 Task: Search one way flight ticket for 2 adults, 2 infants in seat and 1 infant on lap in first from Klawock: Klawock Airport (also Seeklawock Seaplane Base) to Rock Springs: Southwest Wyoming Regional Airport (rock Springs Sweetwater County Airport) on 8-5-2023. Choice of flights is American. Number of bags: 5 checked bags. Price is upto 95000. Outbound departure time preference is 5:30.
Action: Mouse moved to (332, 287)
Screenshot: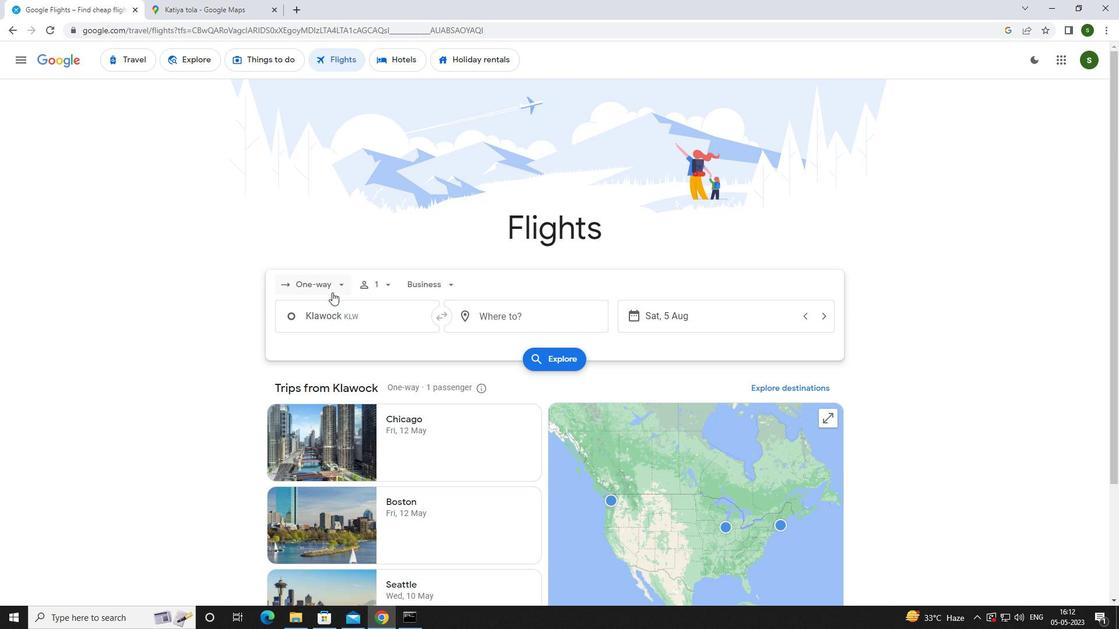 
Action: Mouse pressed left at (332, 287)
Screenshot: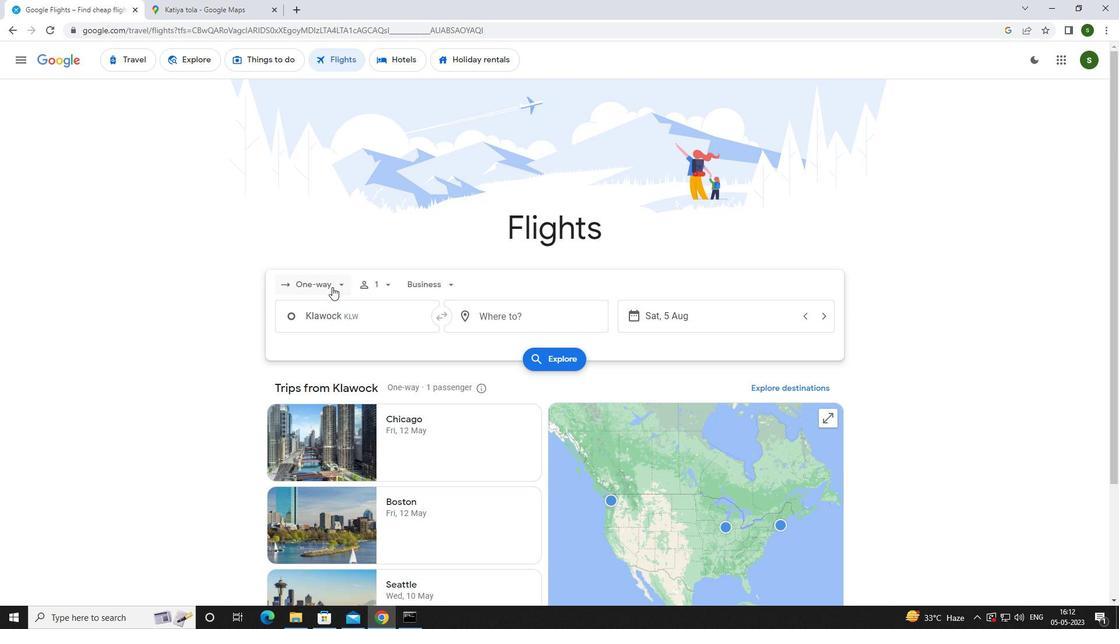 
Action: Mouse moved to (338, 332)
Screenshot: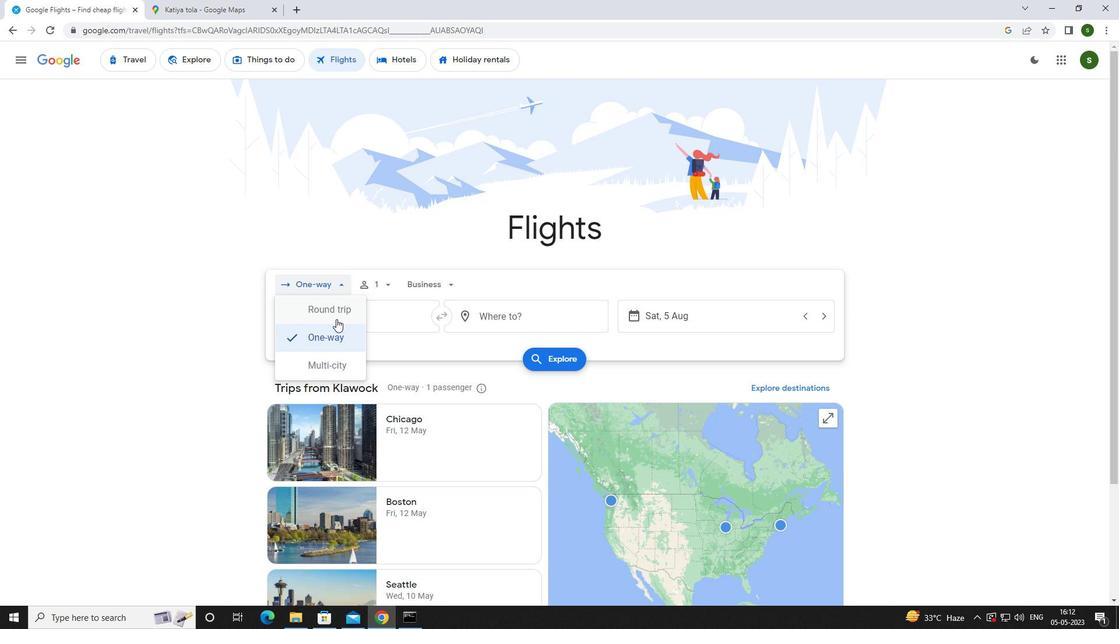 
Action: Mouse pressed left at (338, 332)
Screenshot: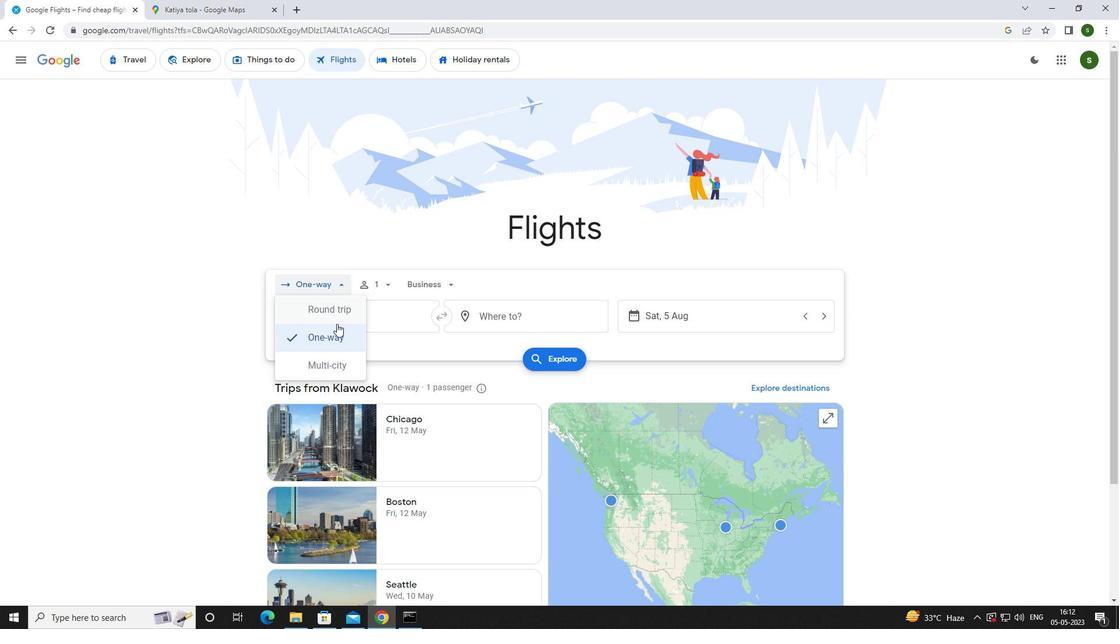 
Action: Mouse moved to (382, 289)
Screenshot: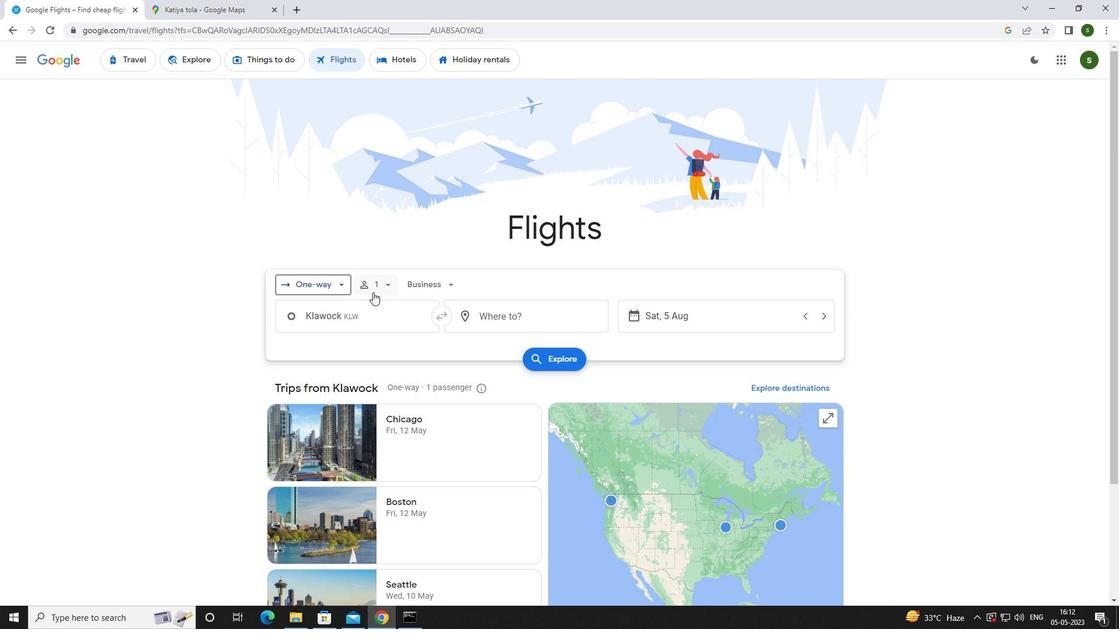 
Action: Mouse pressed left at (382, 289)
Screenshot: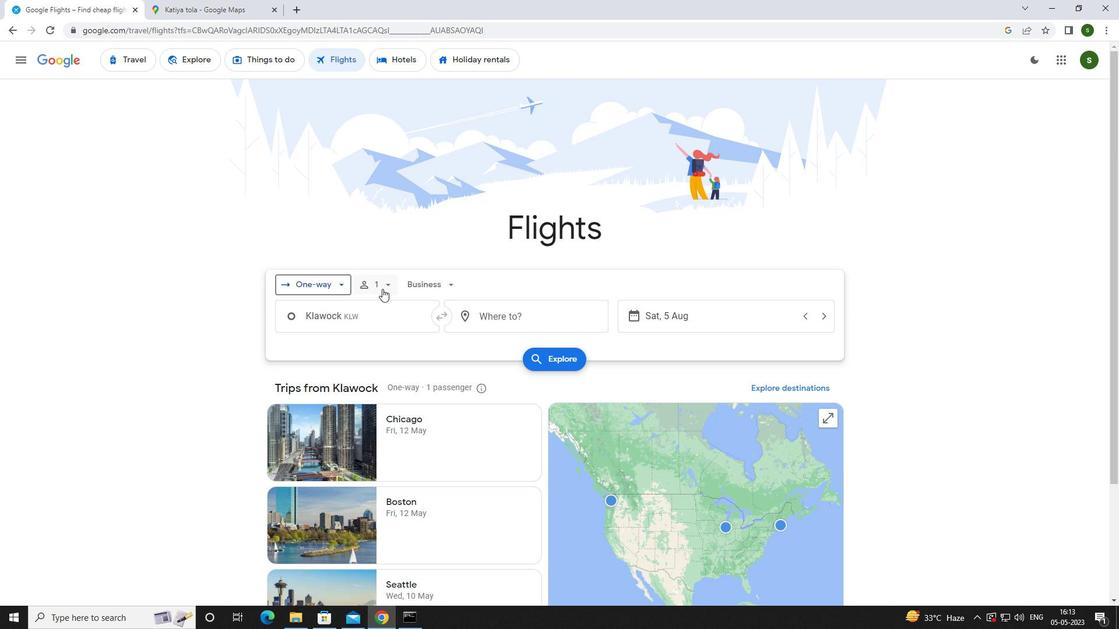 
Action: Mouse moved to (476, 316)
Screenshot: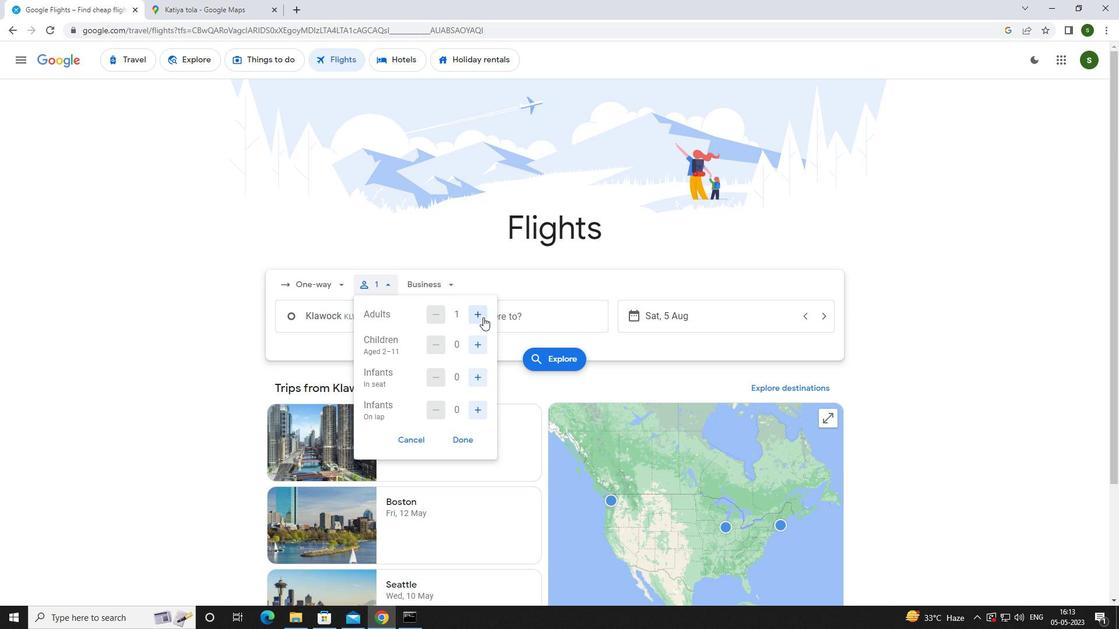 
Action: Mouse pressed left at (476, 316)
Screenshot: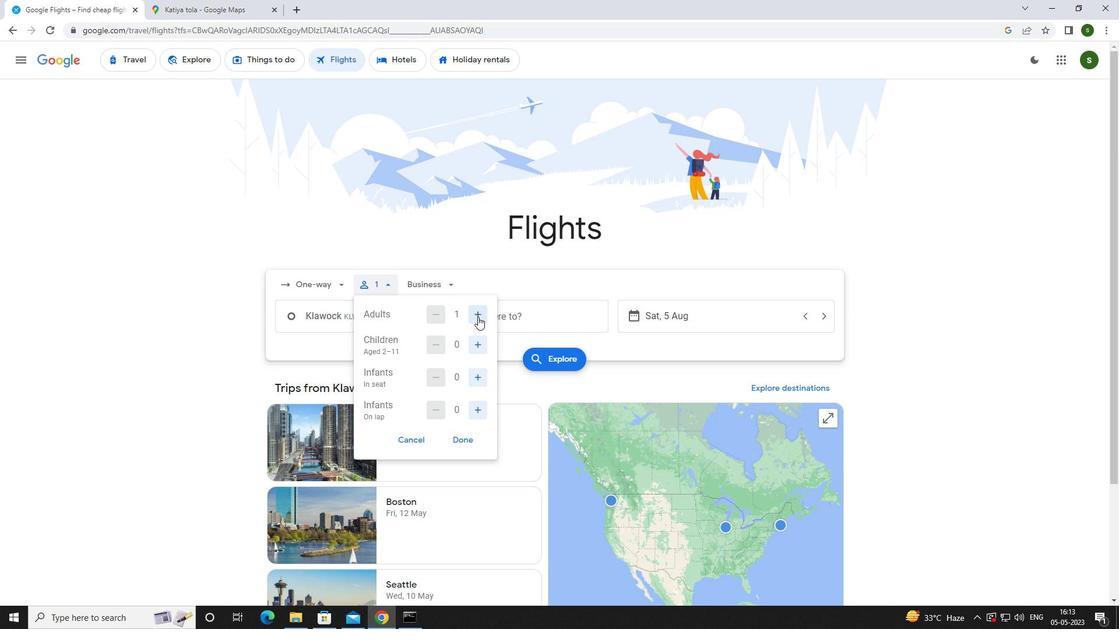 
Action: Mouse moved to (479, 380)
Screenshot: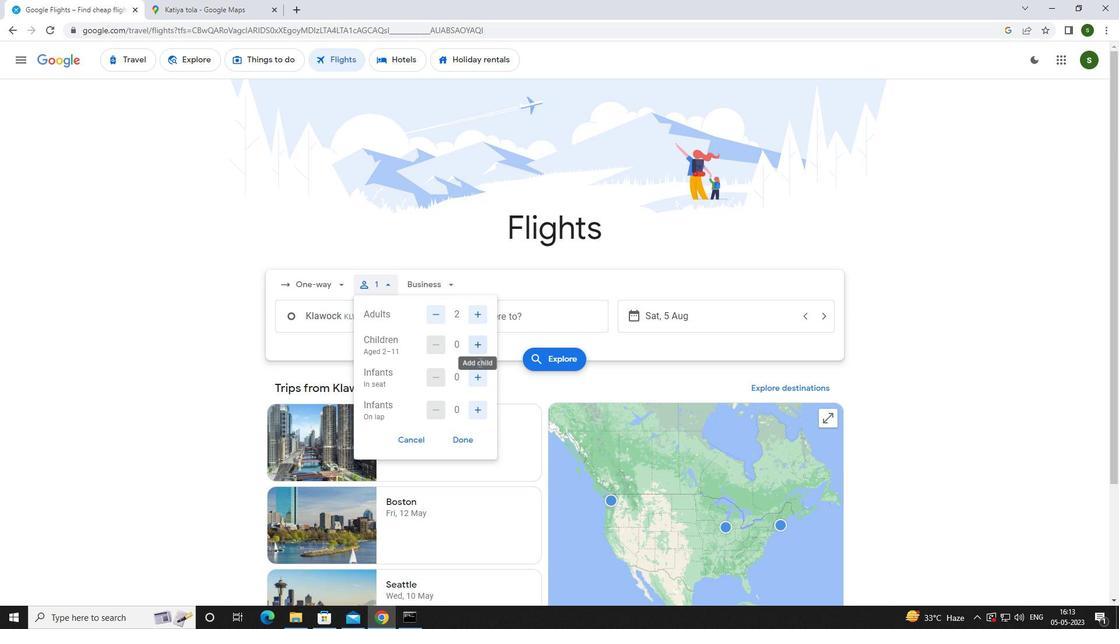 
Action: Mouse pressed left at (479, 380)
Screenshot: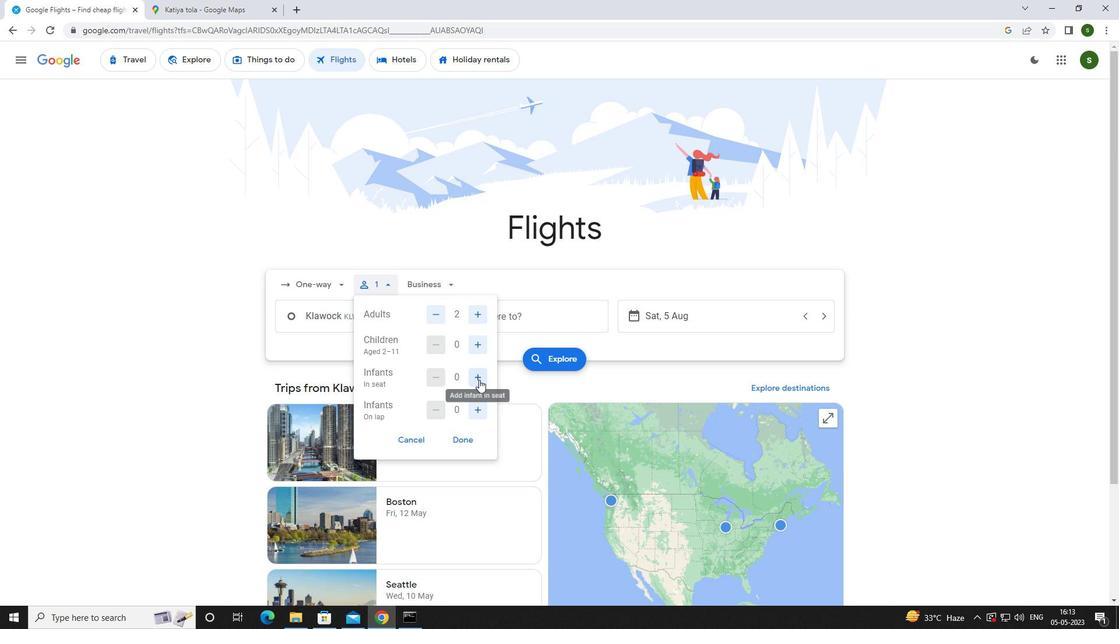 
Action: Mouse pressed left at (479, 380)
Screenshot: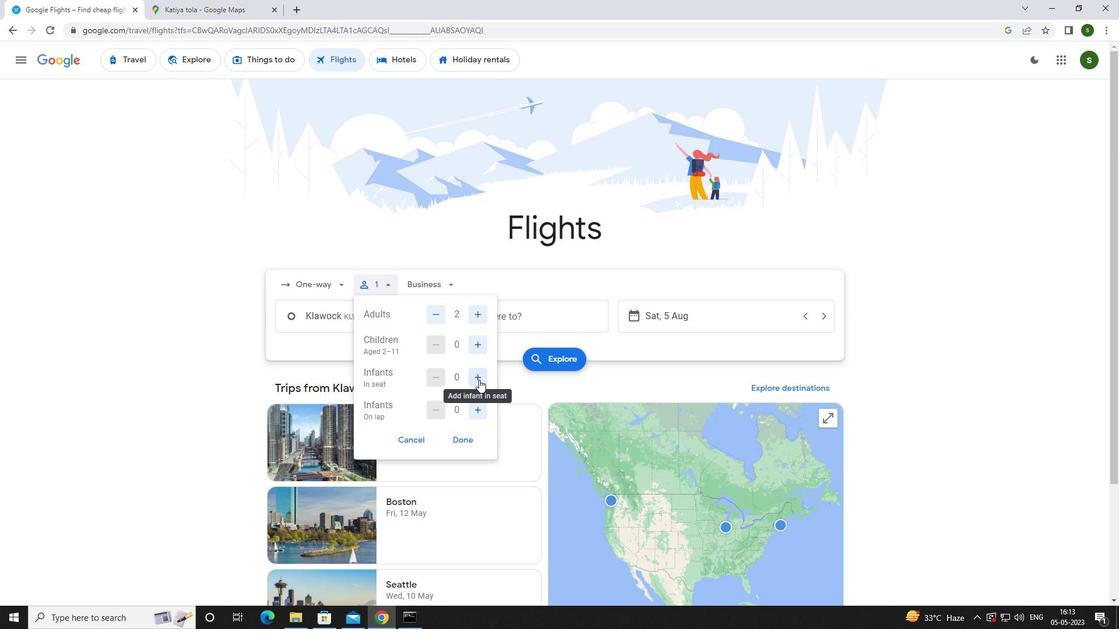 
Action: Mouse moved to (476, 408)
Screenshot: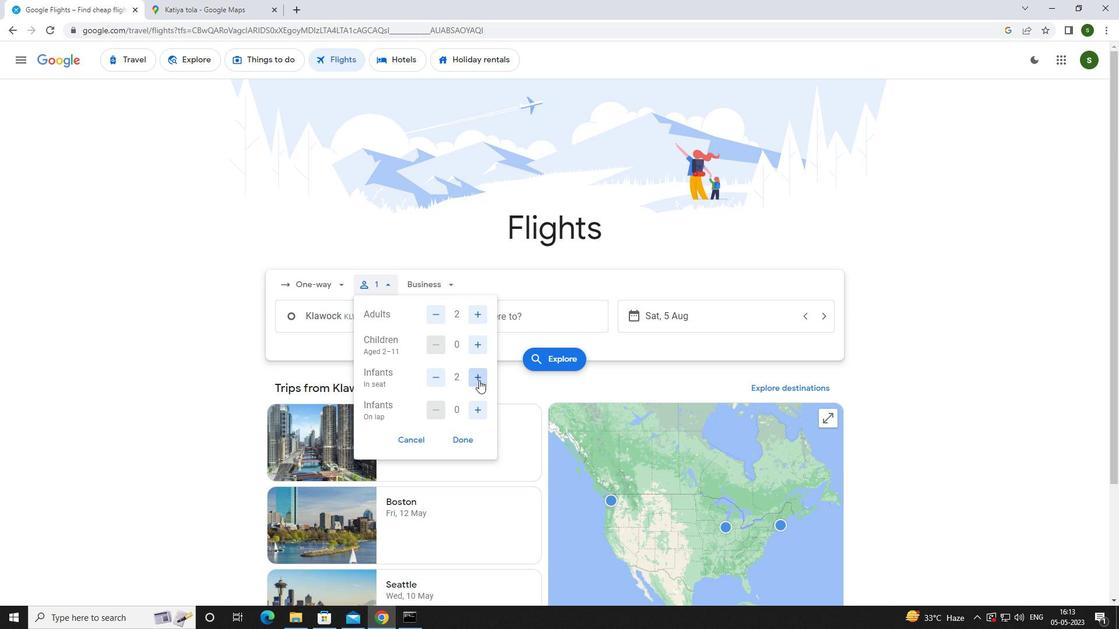 
Action: Mouse pressed left at (476, 408)
Screenshot: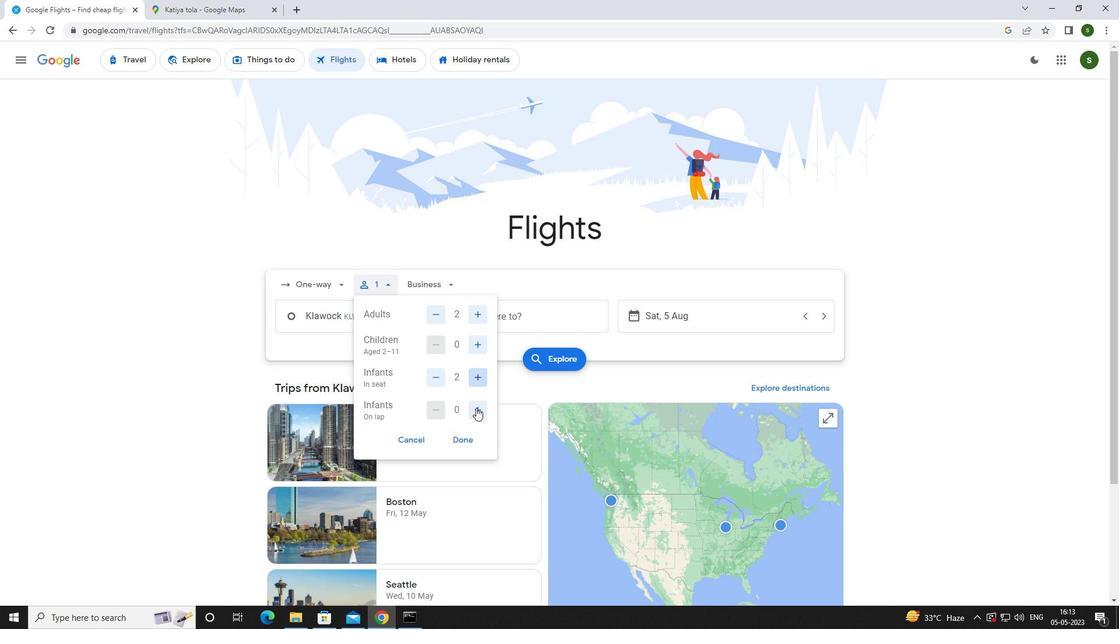 
Action: Mouse moved to (436, 279)
Screenshot: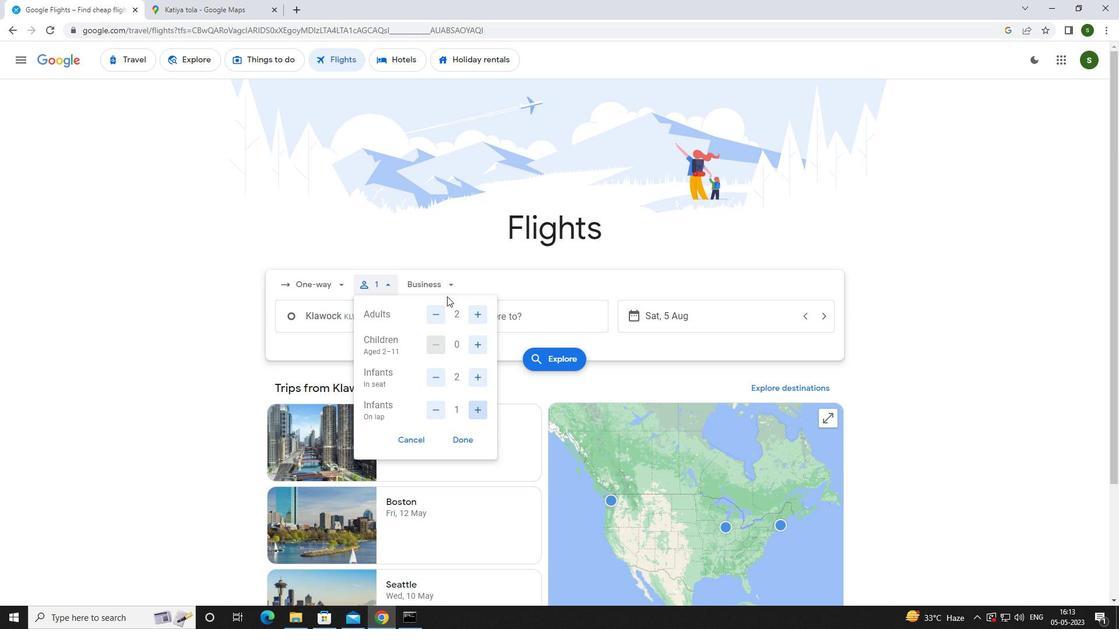 
Action: Mouse pressed left at (436, 279)
Screenshot: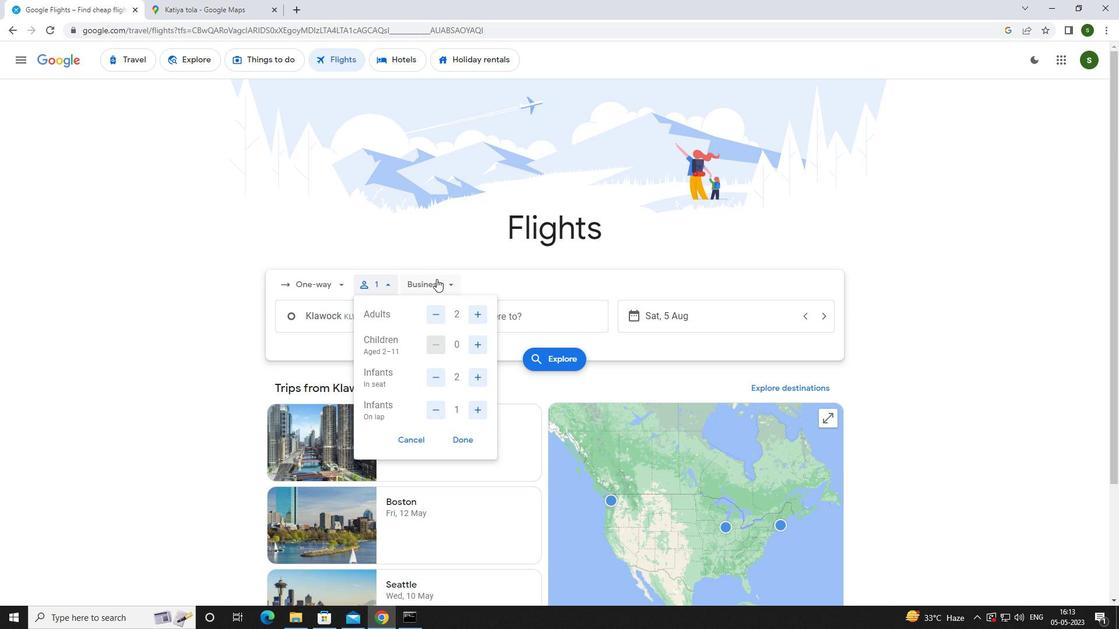 
Action: Mouse moved to (451, 393)
Screenshot: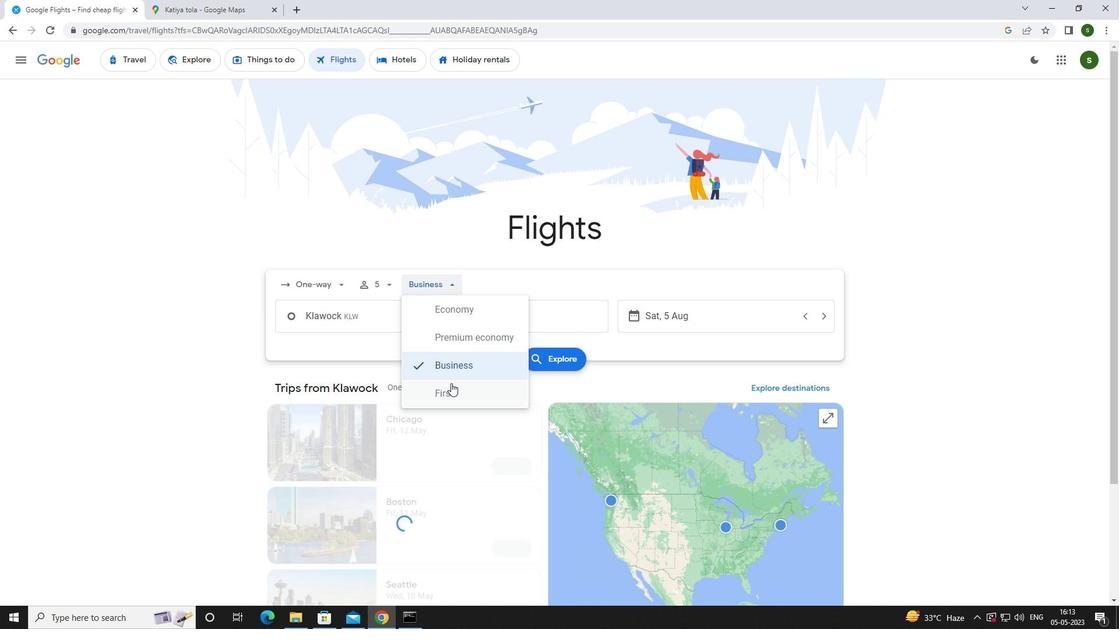 
Action: Mouse pressed left at (451, 393)
Screenshot: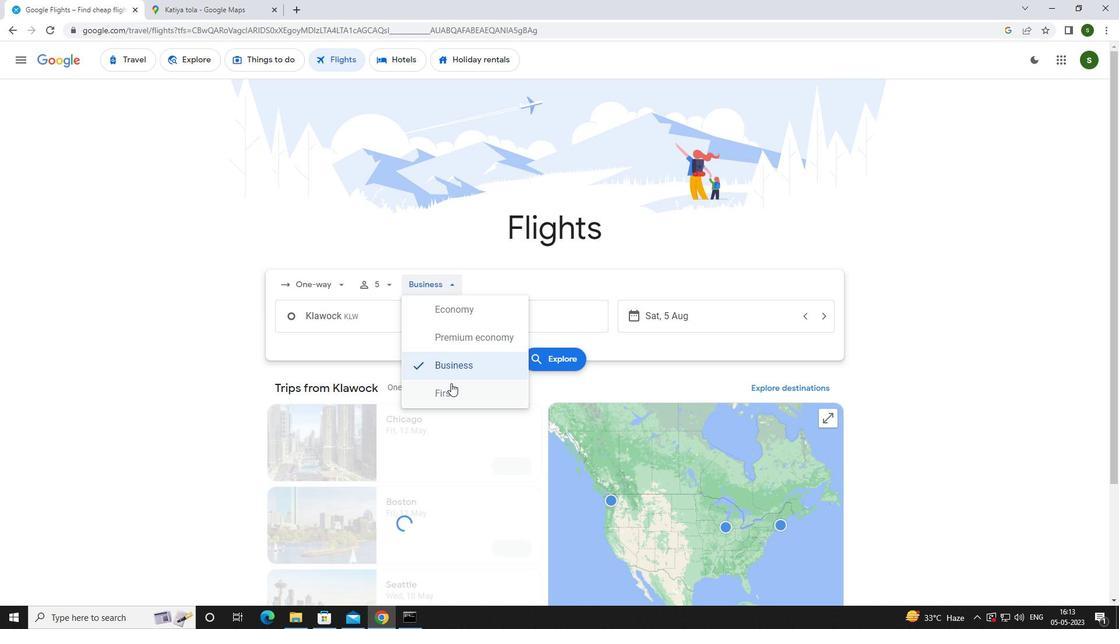 
Action: Mouse moved to (382, 317)
Screenshot: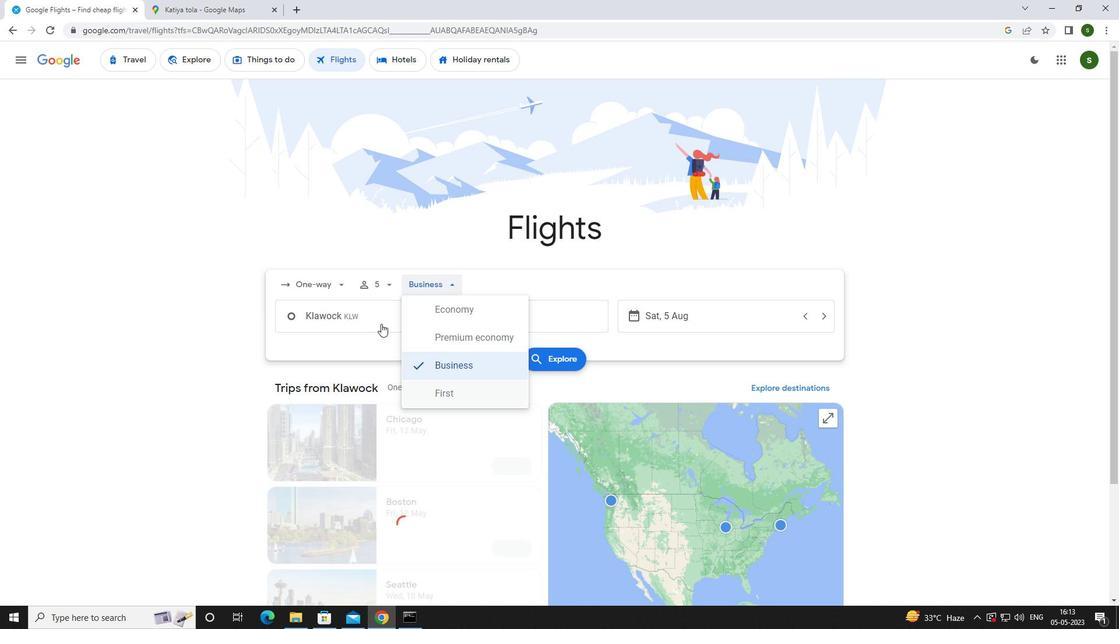 
Action: Mouse pressed left at (382, 317)
Screenshot: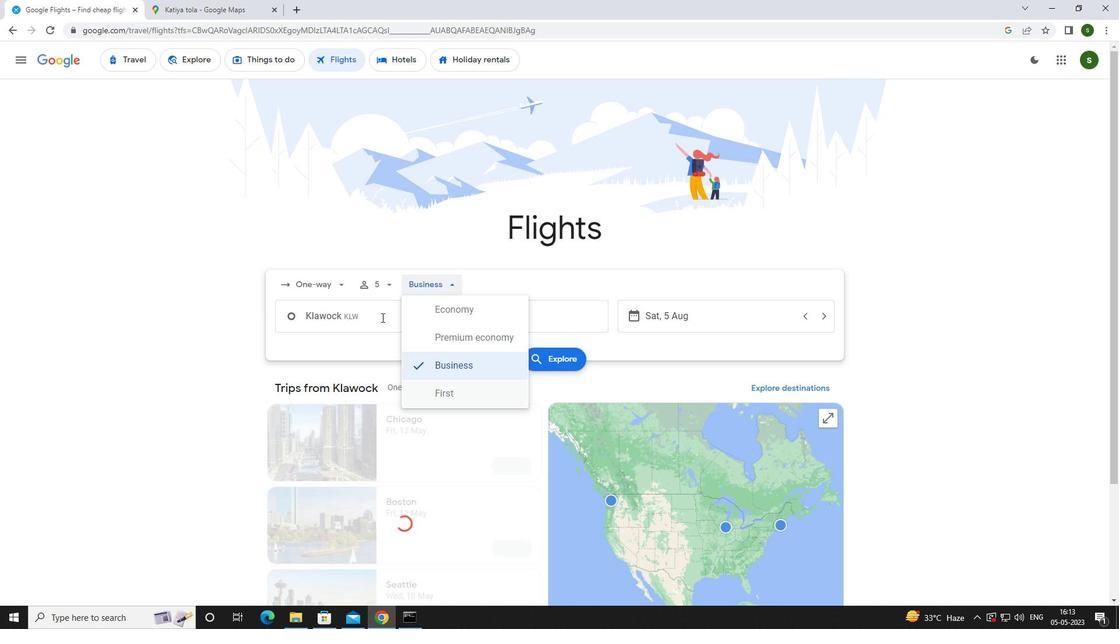 
Action: Key pressed <Key.caps_lock>k<Key.caps_lock>lawo
Screenshot: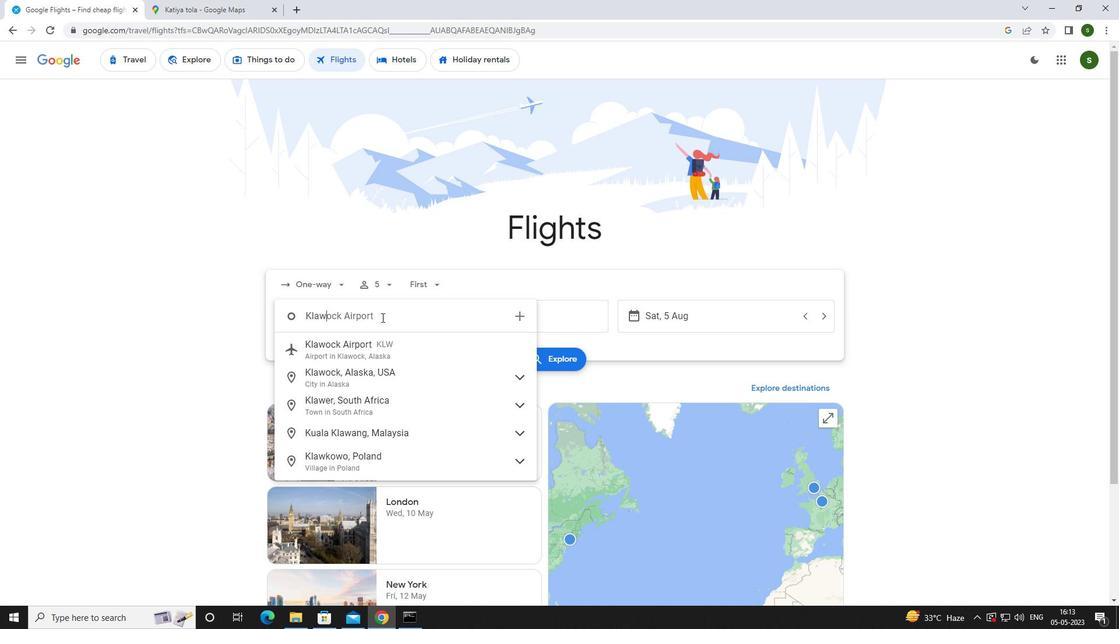 
Action: Mouse moved to (384, 351)
Screenshot: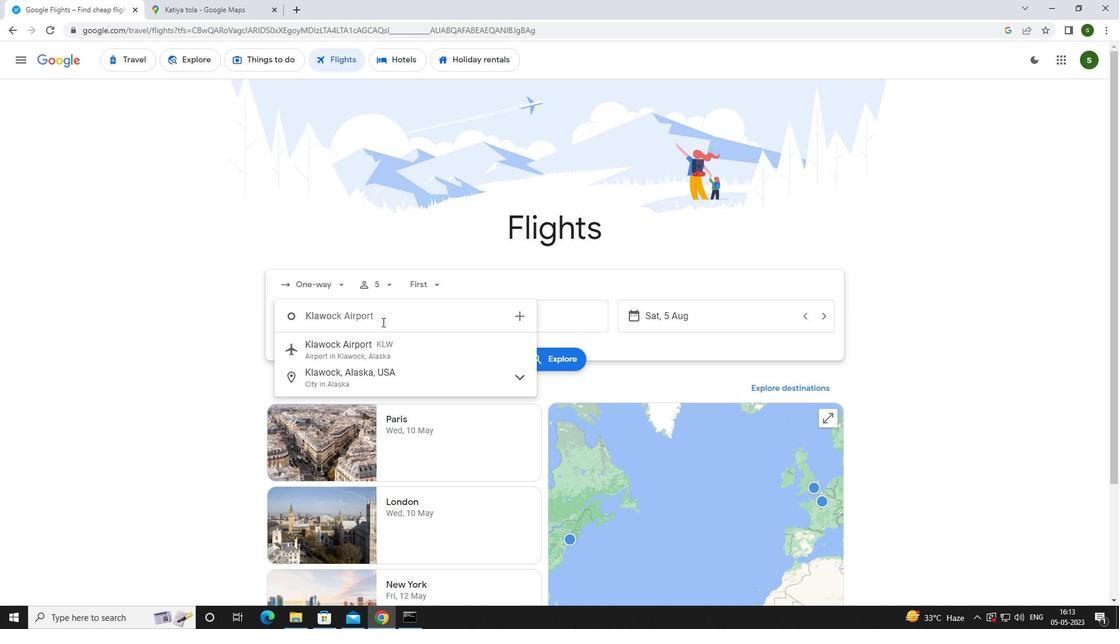 
Action: Mouse pressed left at (384, 351)
Screenshot: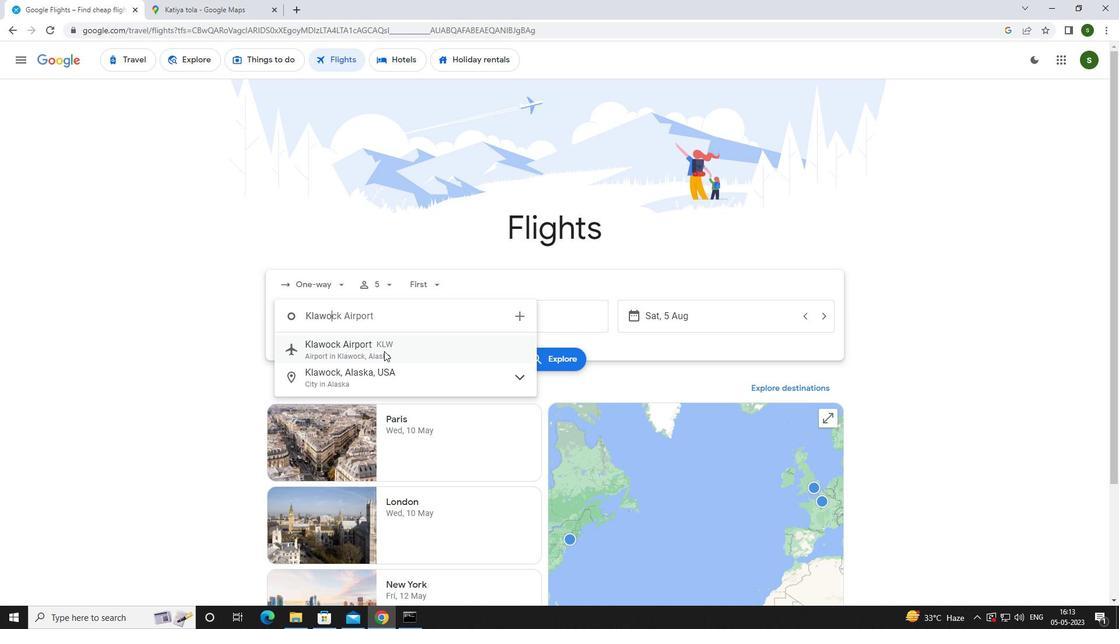 
Action: Mouse moved to (498, 313)
Screenshot: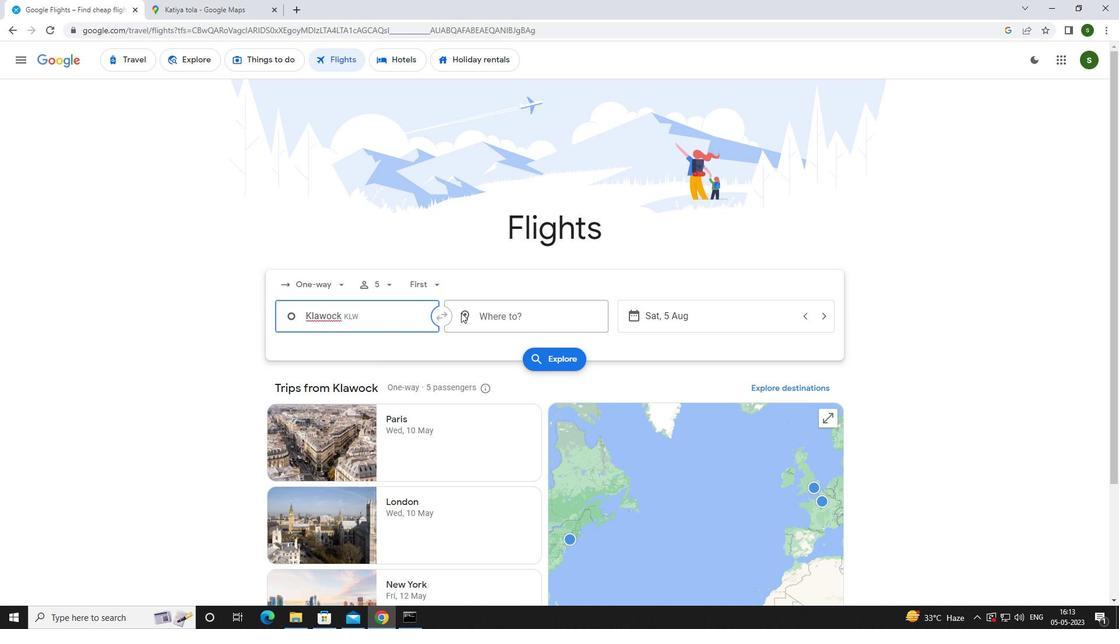 
Action: Mouse pressed left at (498, 313)
Screenshot: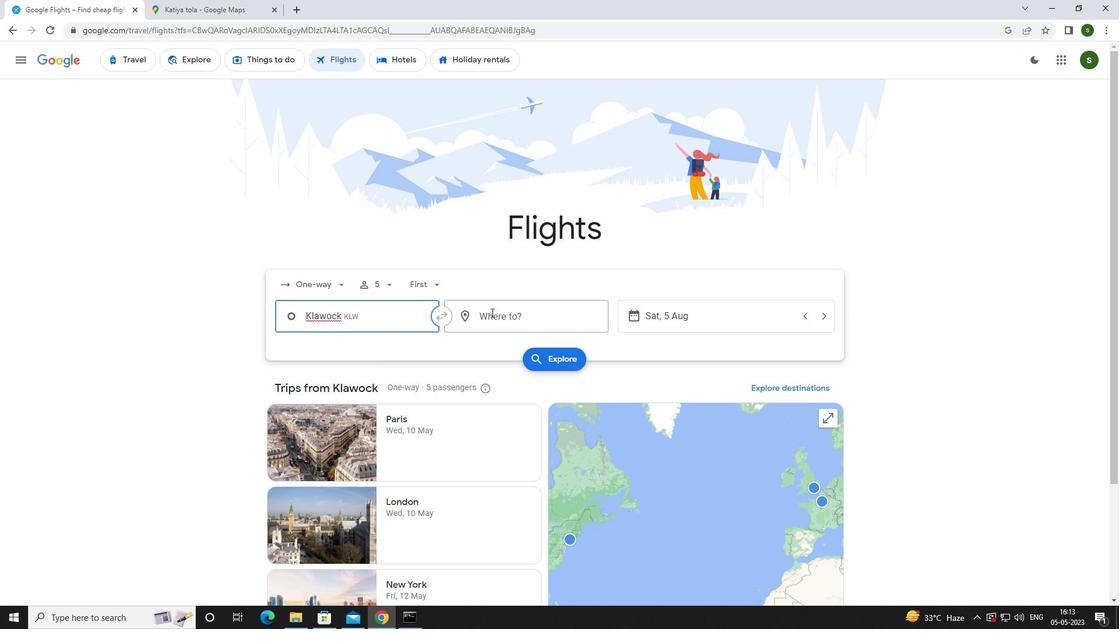 
Action: Mouse moved to (509, 314)
Screenshot: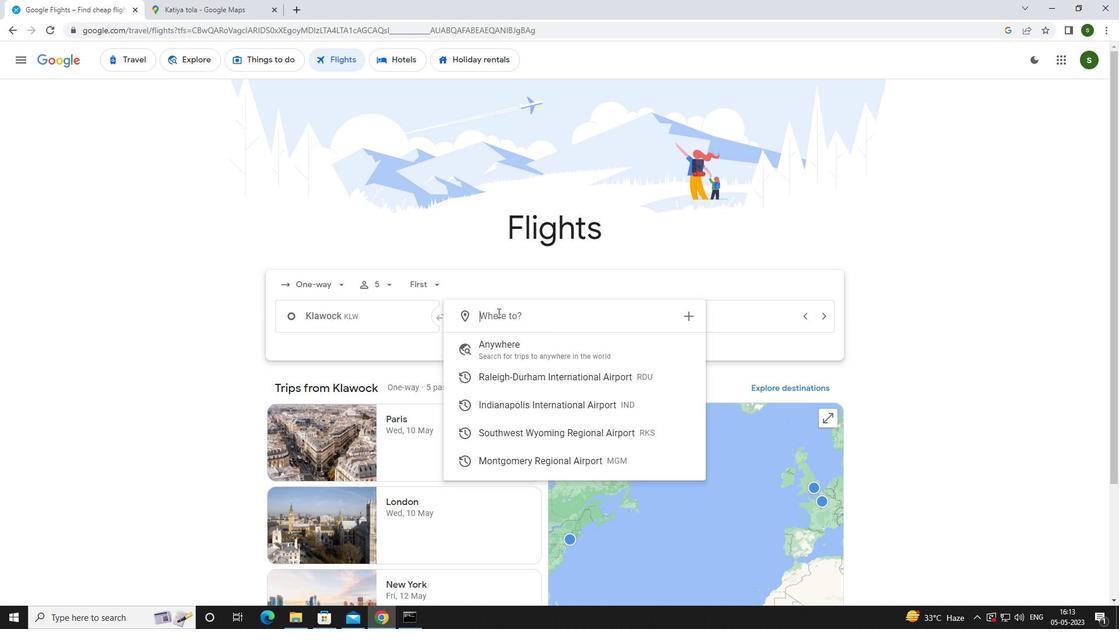 
Action: Key pressed <Key.caps_lock>r<Key.caps_lock>ock<Key.space><Key.caps_lock>s<Key.caps_lock>pring
Screenshot: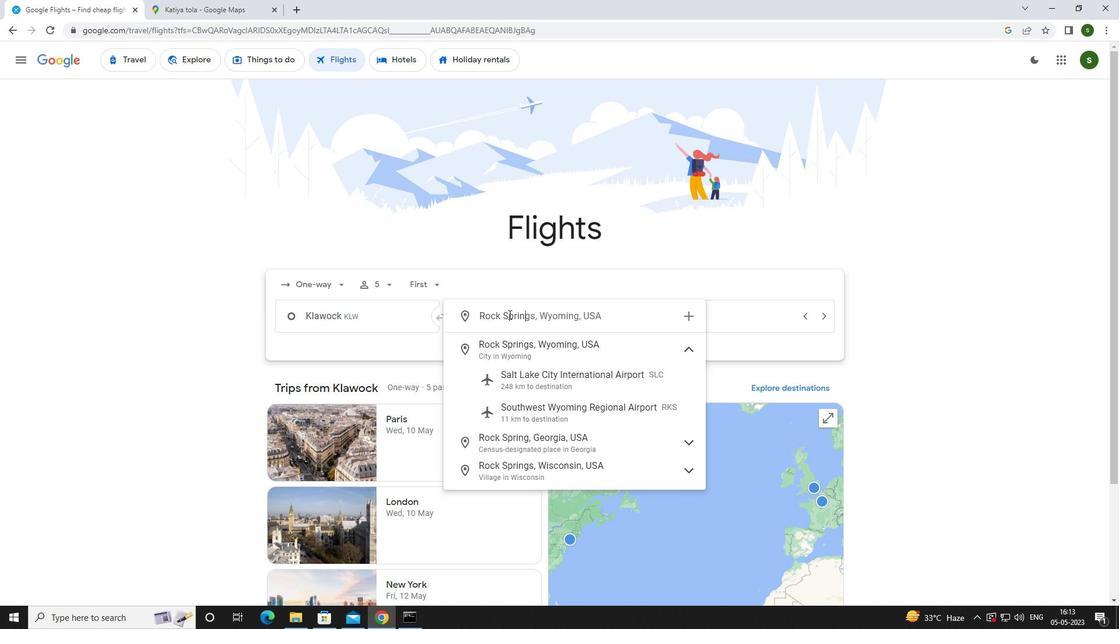 
Action: Mouse moved to (555, 405)
Screenshot: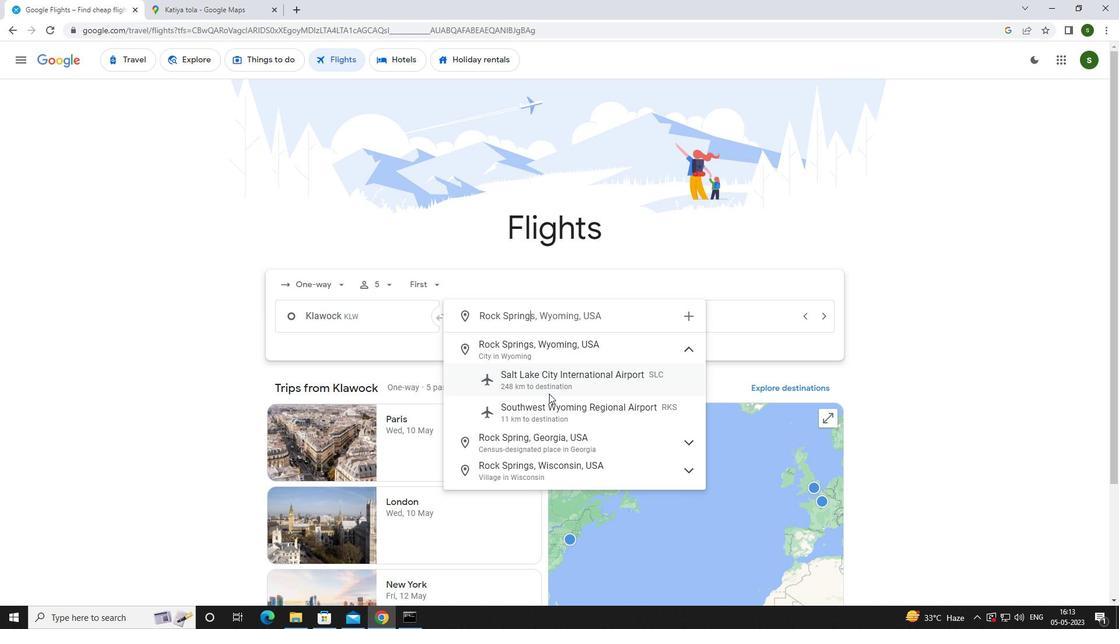 
Action: Mouse pressed left at (555, 405)
Screenshot: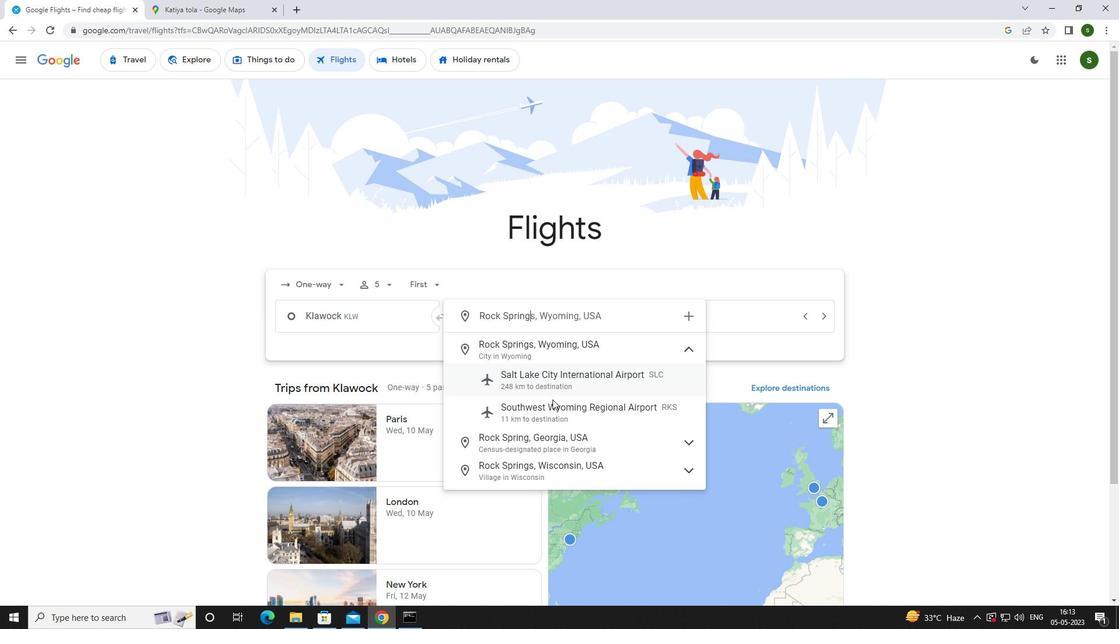 
Action: Mouse moved to (699, 317)
Screenshot: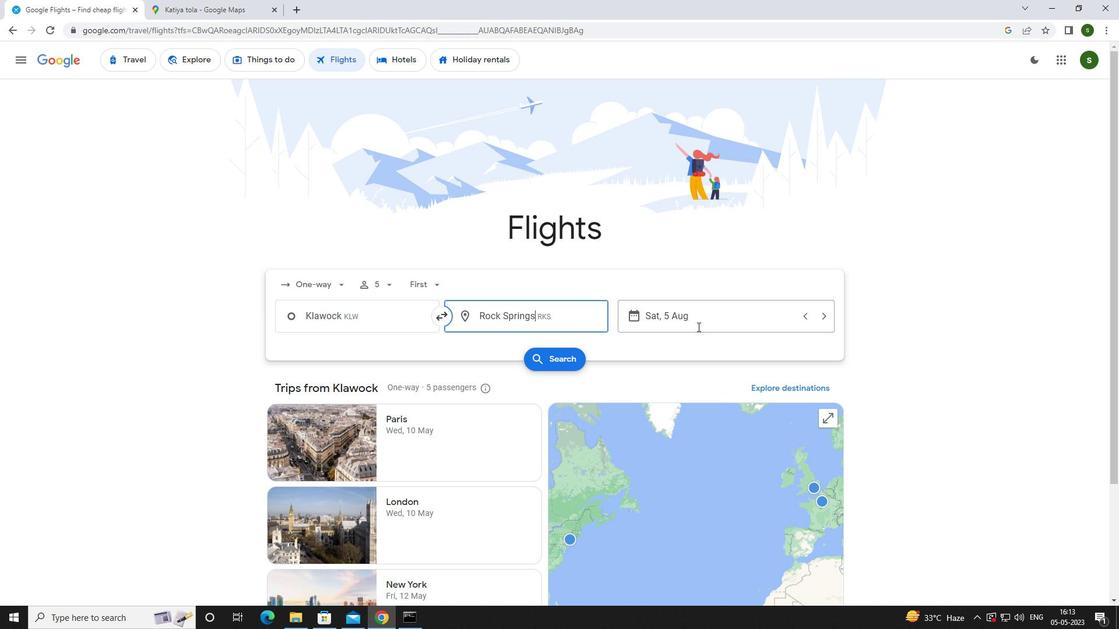 
Action: Mouse pressed left at (699, 317)
Screenshot: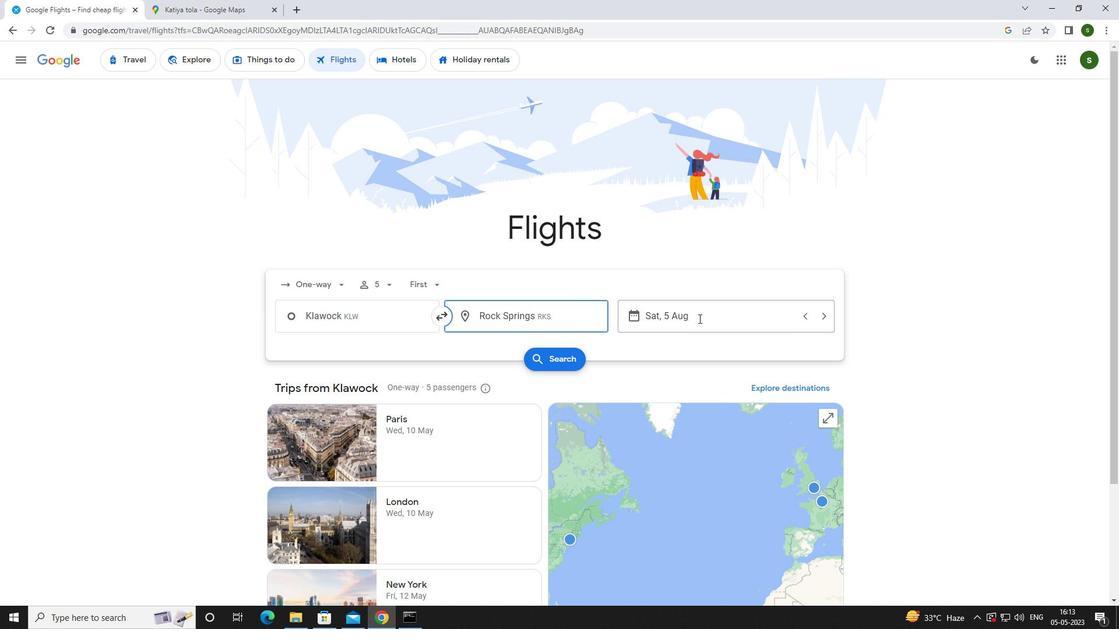 
Action: Mouse moved to (594, 392)
Screenshot: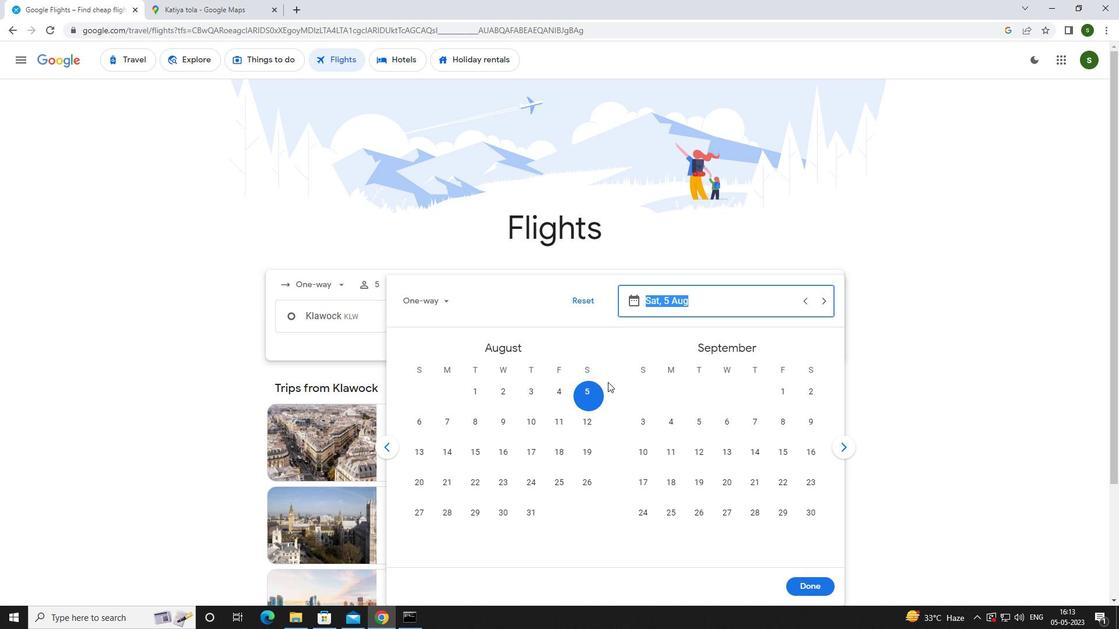 
Action: Mouse pressed left at (594, 392)
Screenshot: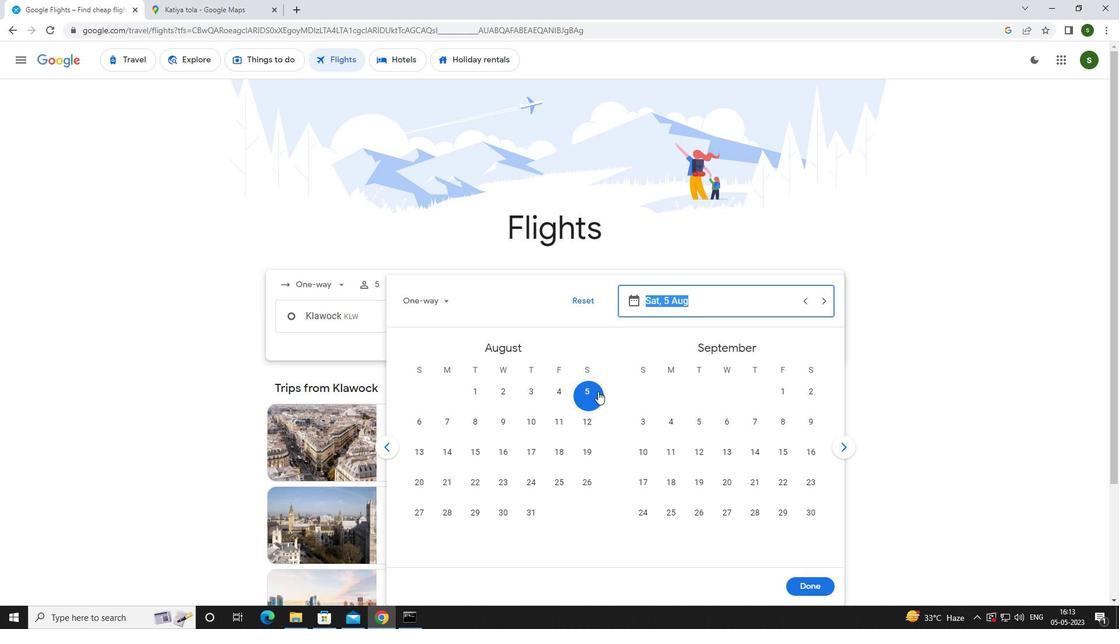 
Action: Mouse moved to (823, 585)
Screenshot: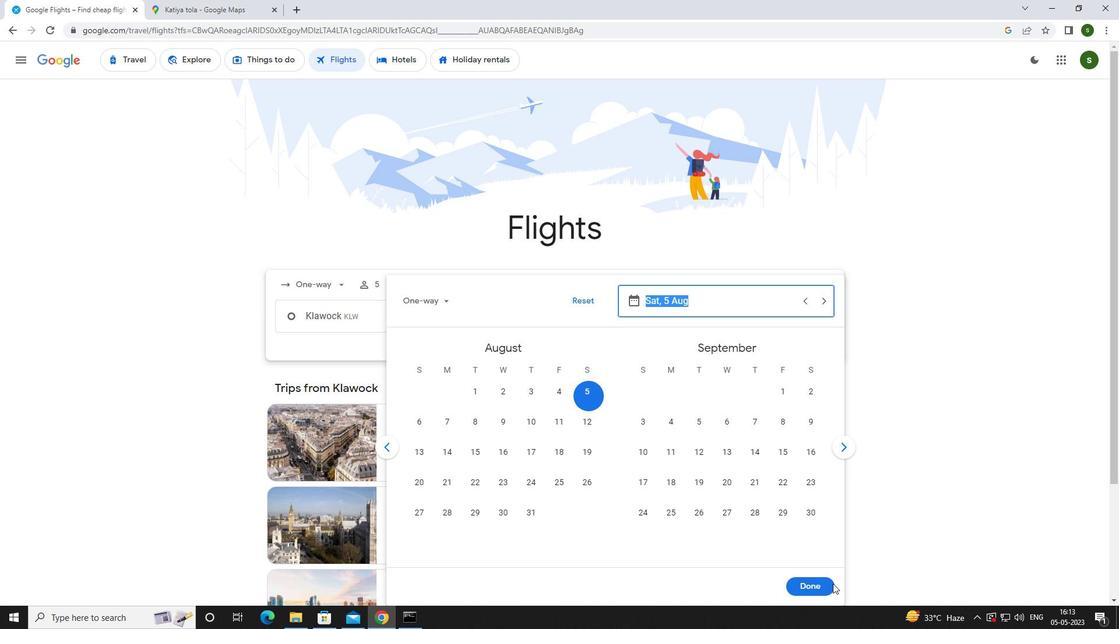 
Action: Mouse pressed left at (823, 585)
Screenshot: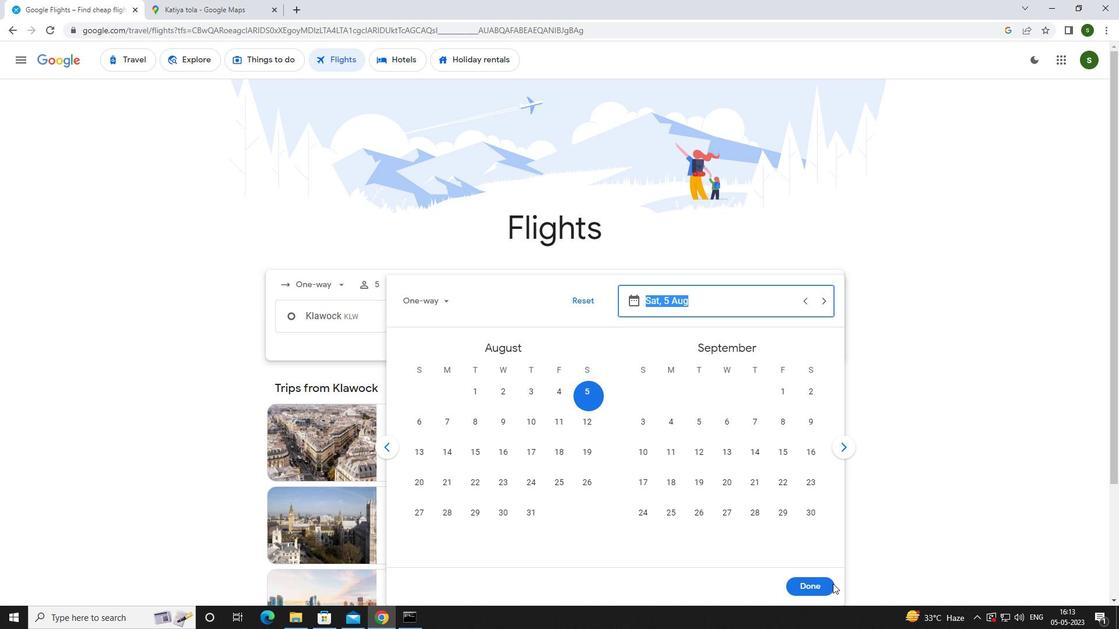 
Action: Mouse moved to (564, 359)
Screenshot: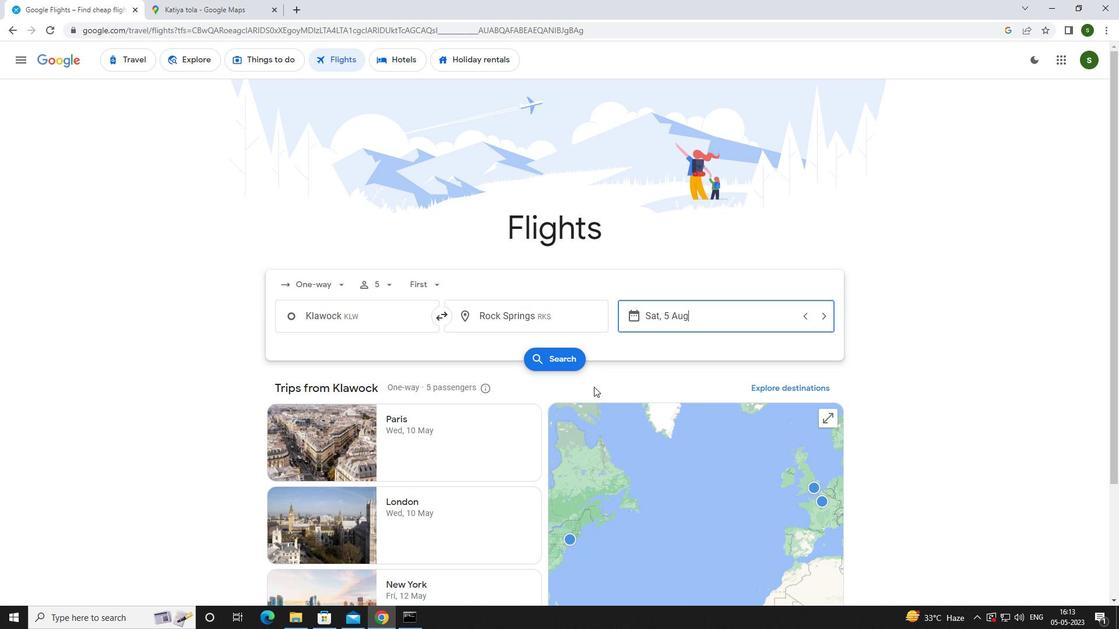 
Action: Mouse pressed left at (564, 359)
Screenshot: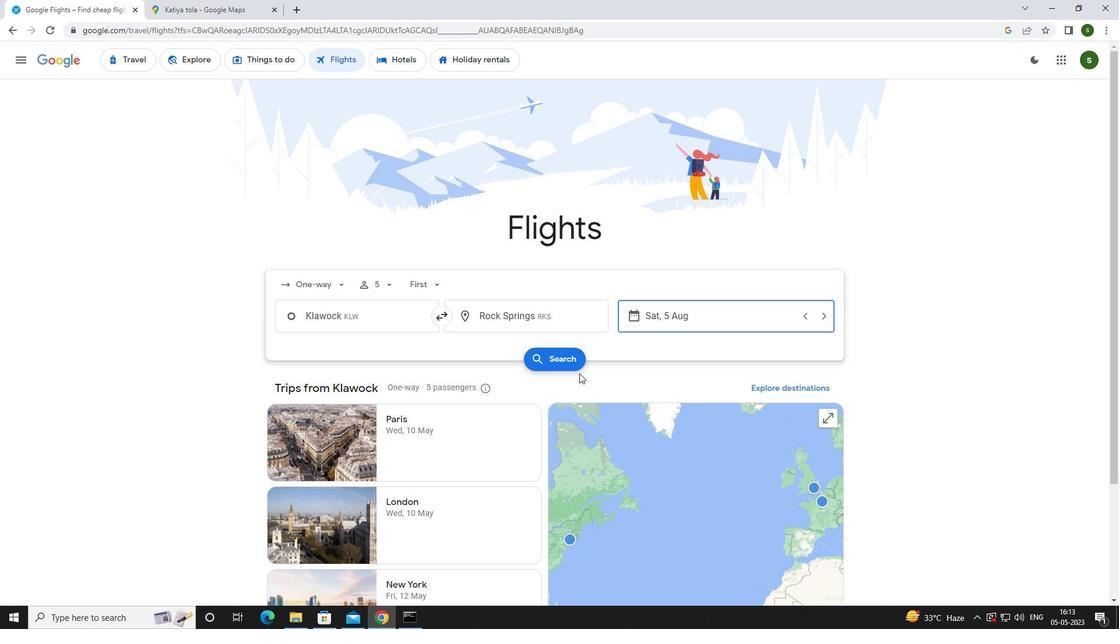
Action: Mouse moved to (286, 160)
Screenshot: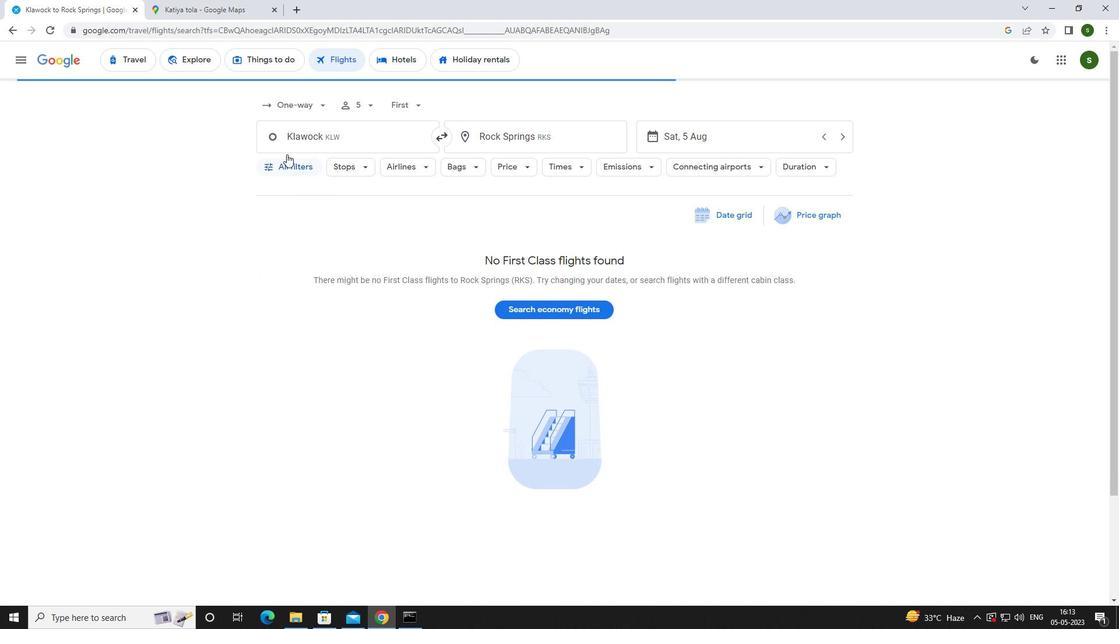 
Action: Mouse pressed left at (286, 160)
Screenshot: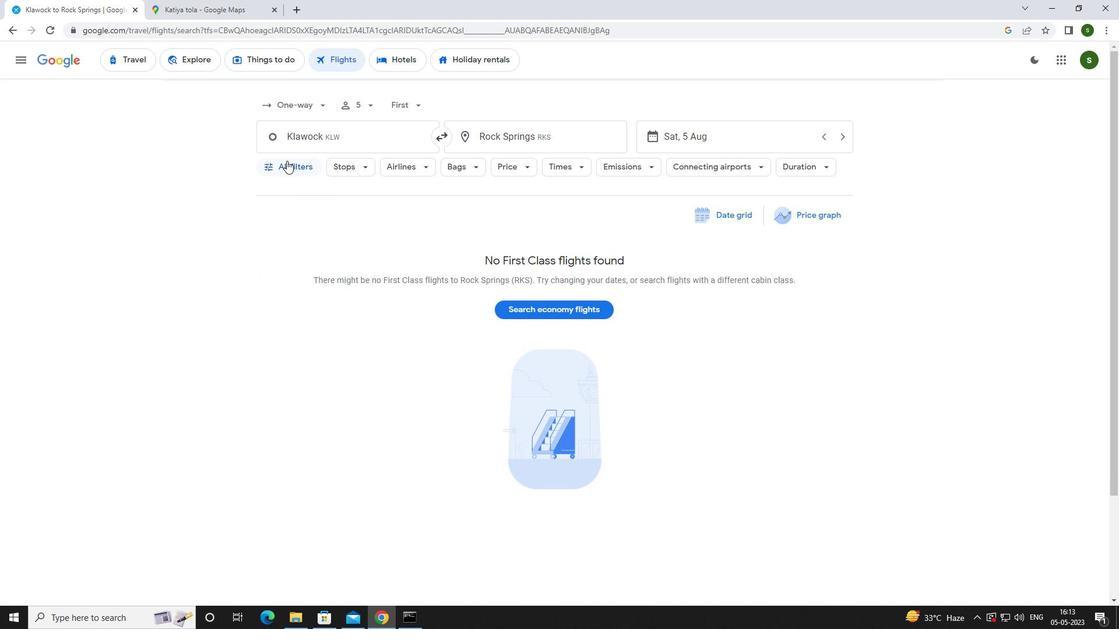 
Action: Mouse moved to (434, 416)
Screenshot: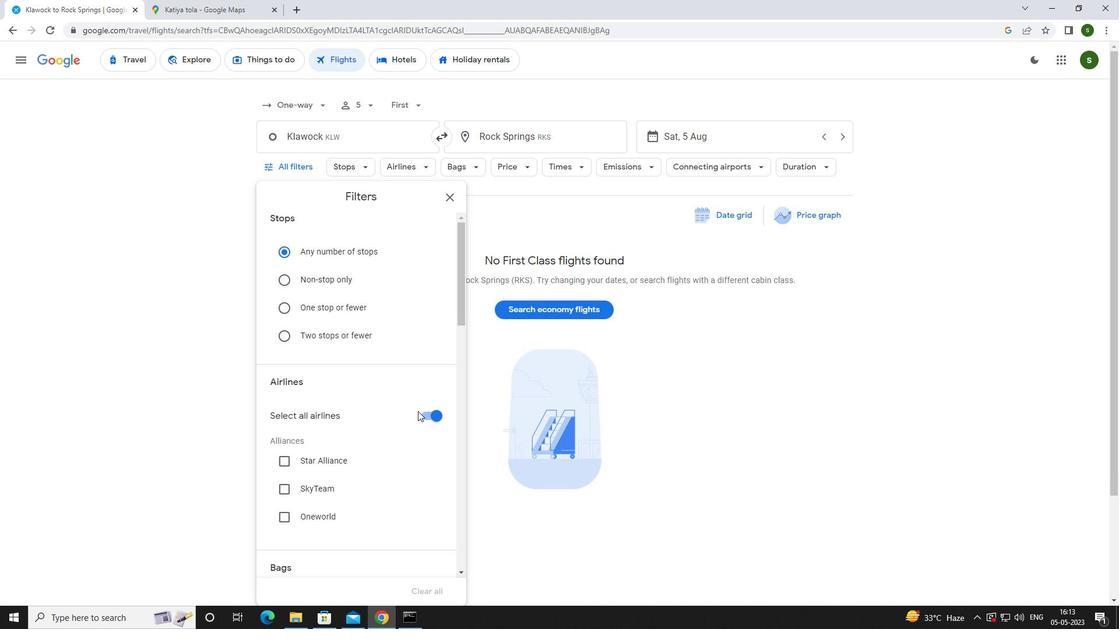 
Action: Mouse pressed left at (434, 416)
Screenshot: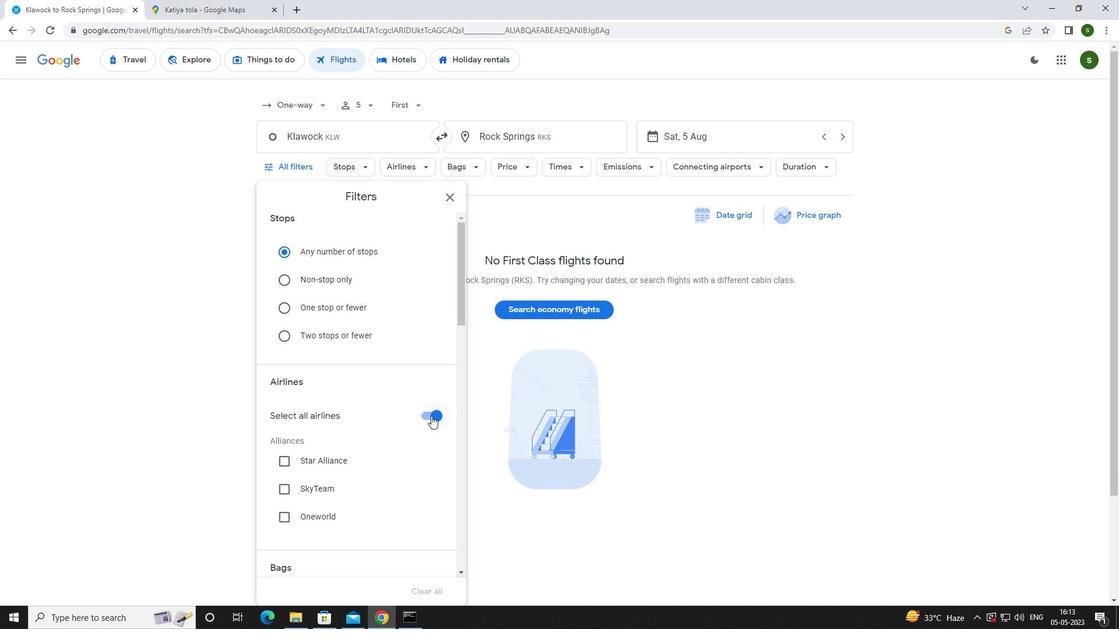 
Action: Mouse moved to (390, 391)
Screenshot: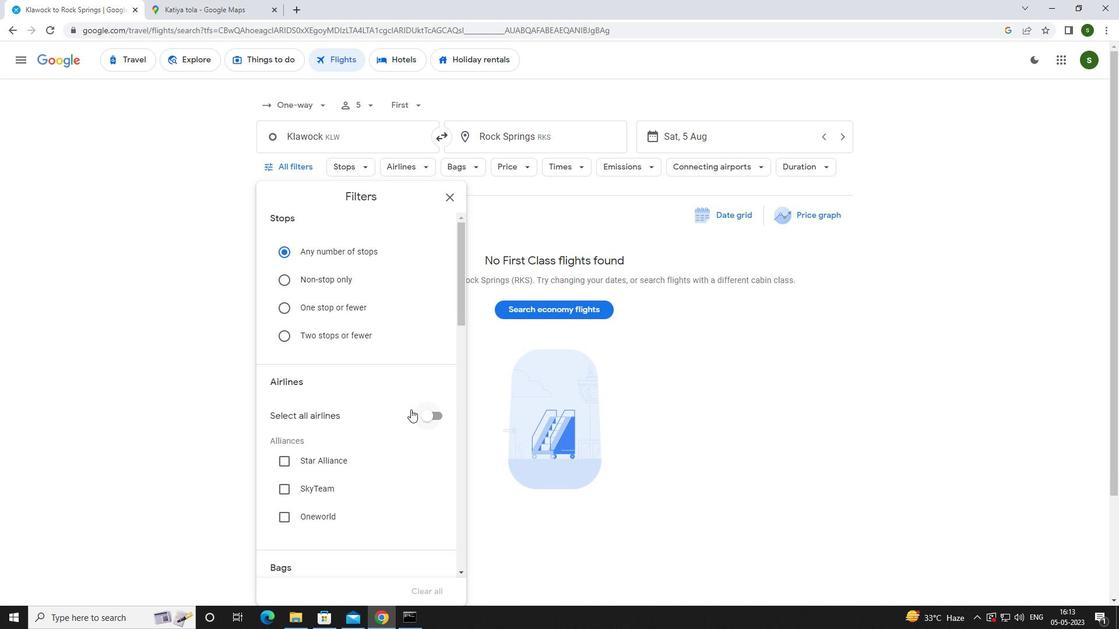 
Action: Mouse scrolled (390, 391) with delta (0, 0)
Screenshot: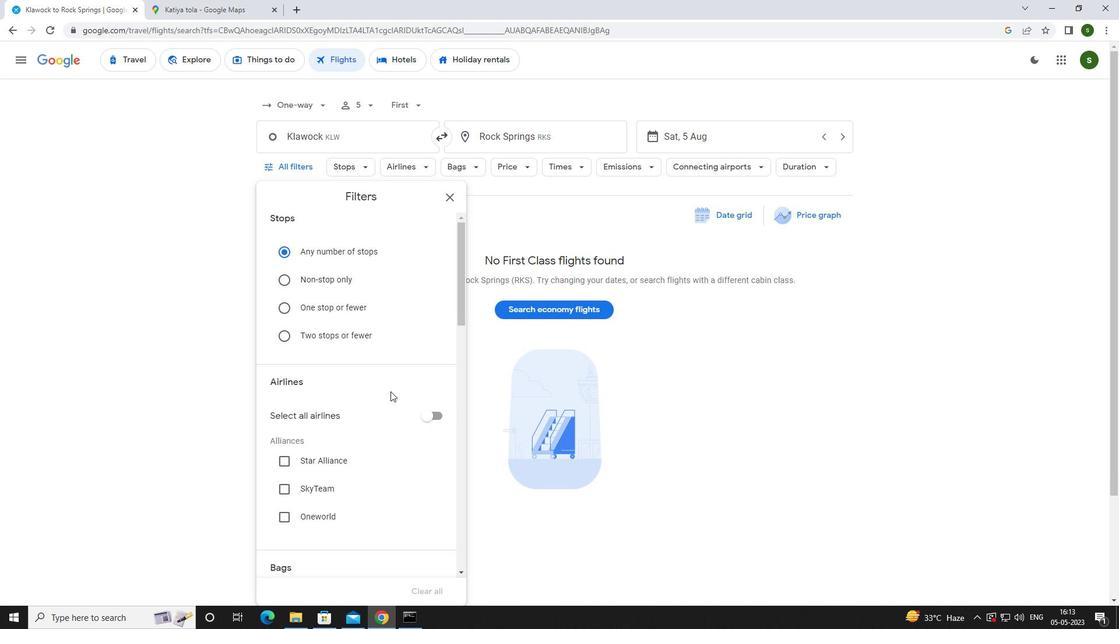 
Action: Mouse scrolled (390, 391) with delta (0, 0)
Screenshot: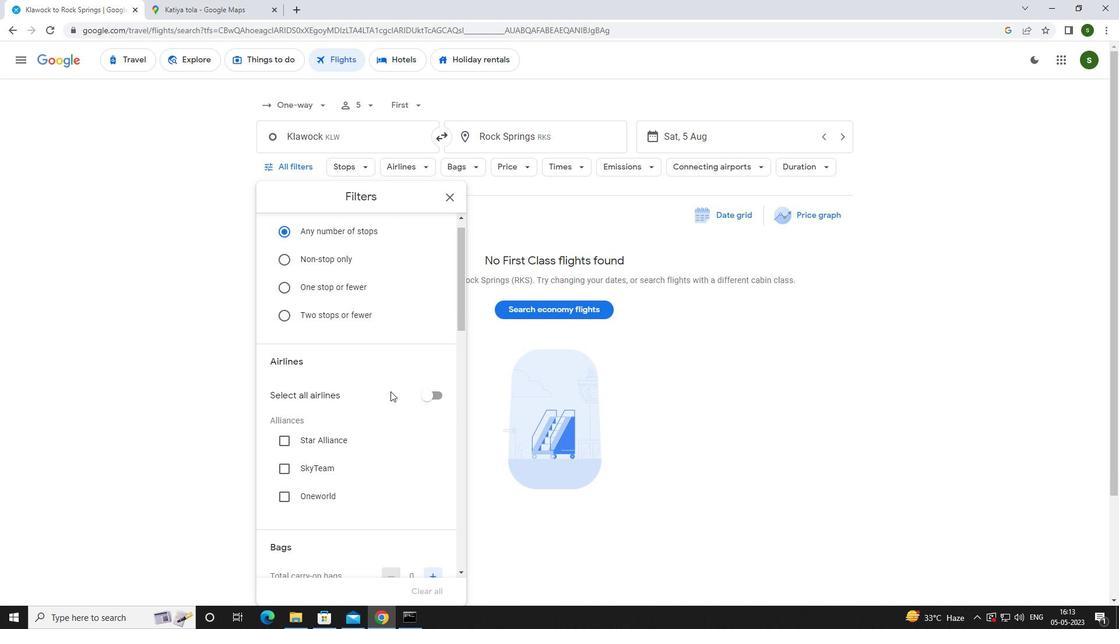 
Action: Mouse scrolled (390, 391) with delta (0, 0)
Screenshot: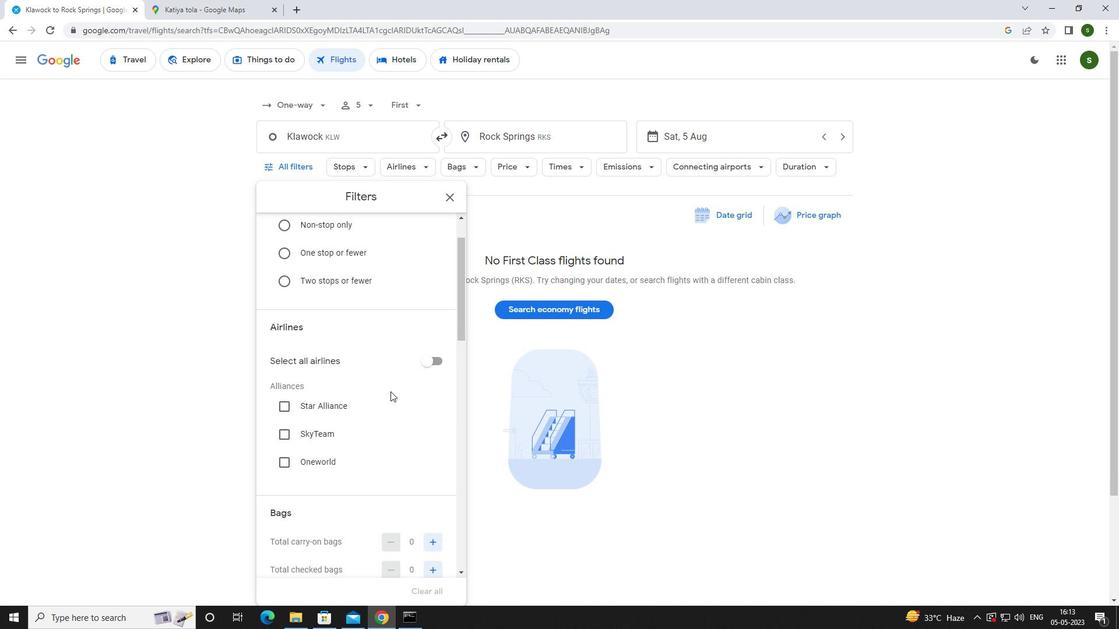 
Action: Mouse moved to (431, 446)
Screenshot: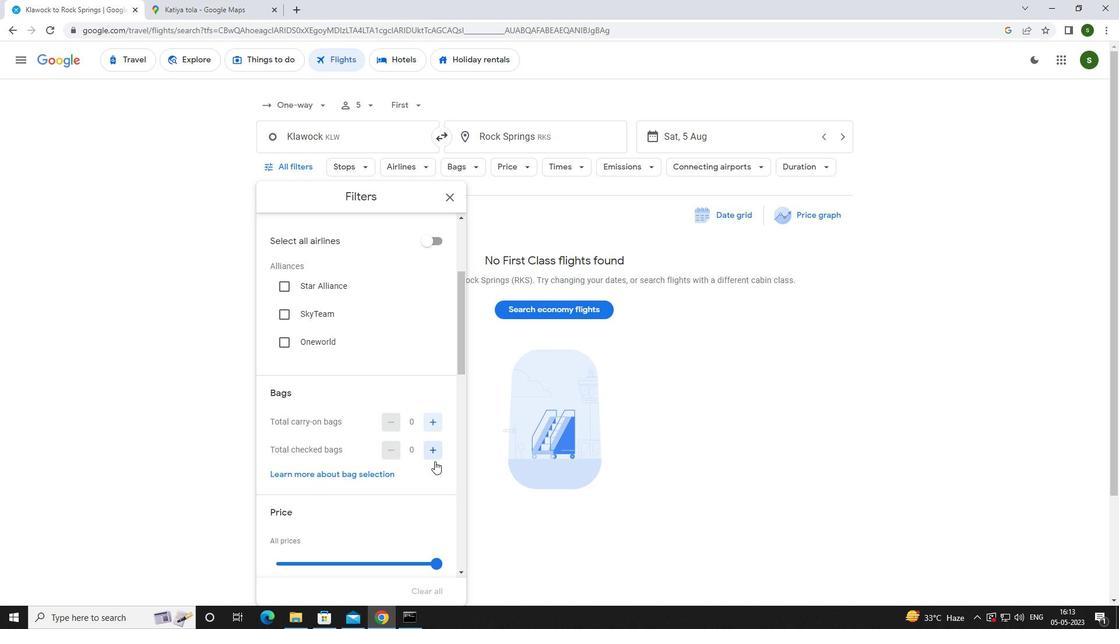 
Action: Mouse pressed left at (431, 446)
Screenshot: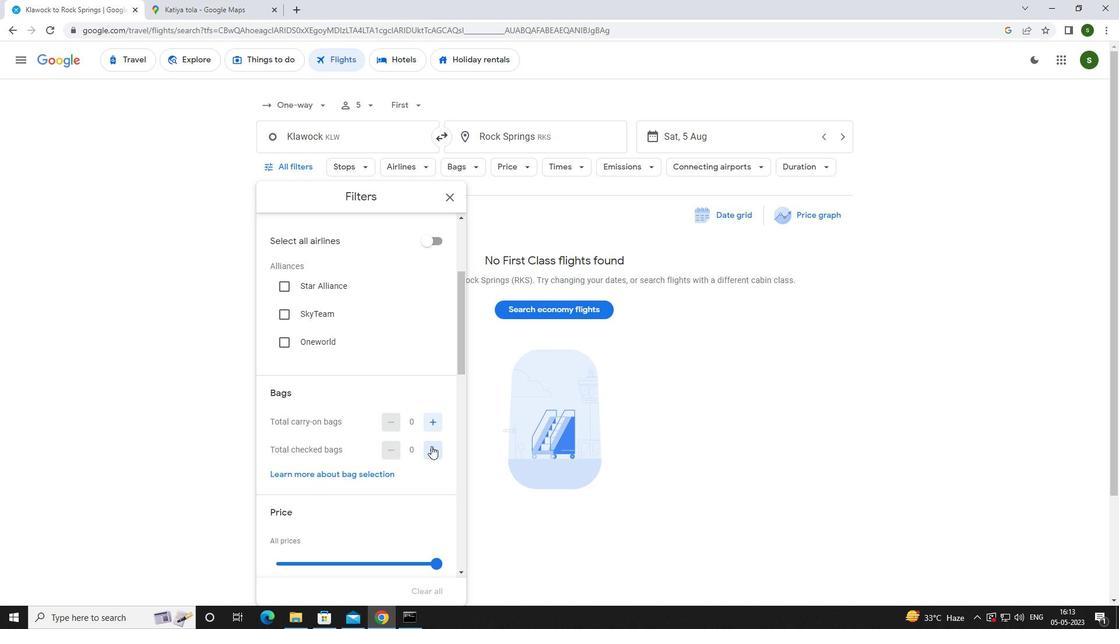 
Action: Mouse pressed left at (431, 446)
Screenshot: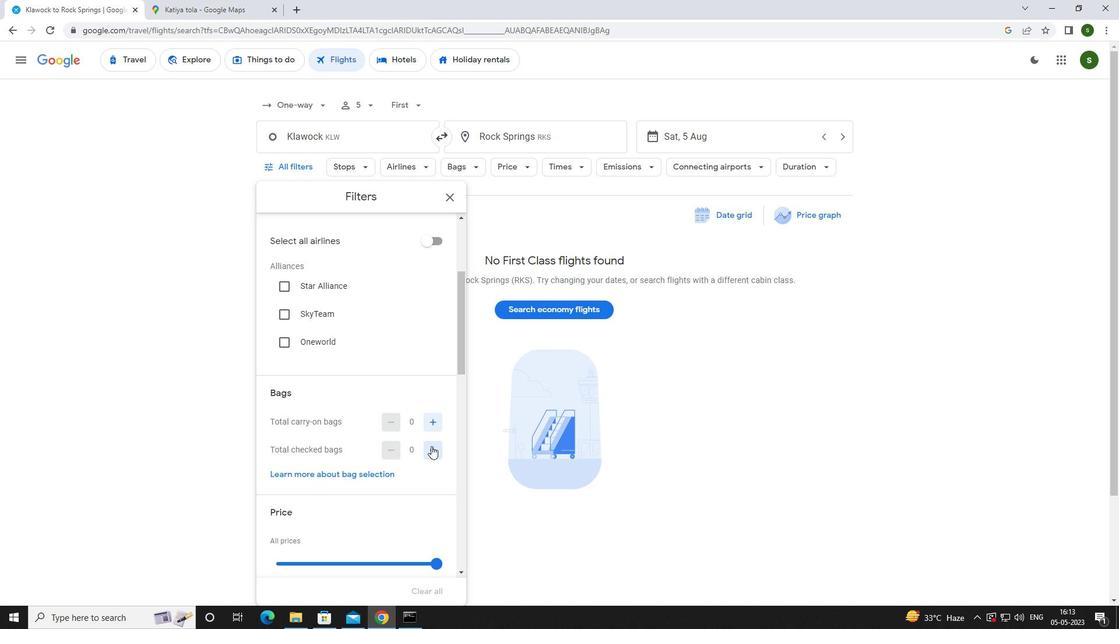 
Action: Mouse pressed left at (431, 446)
Screenshot: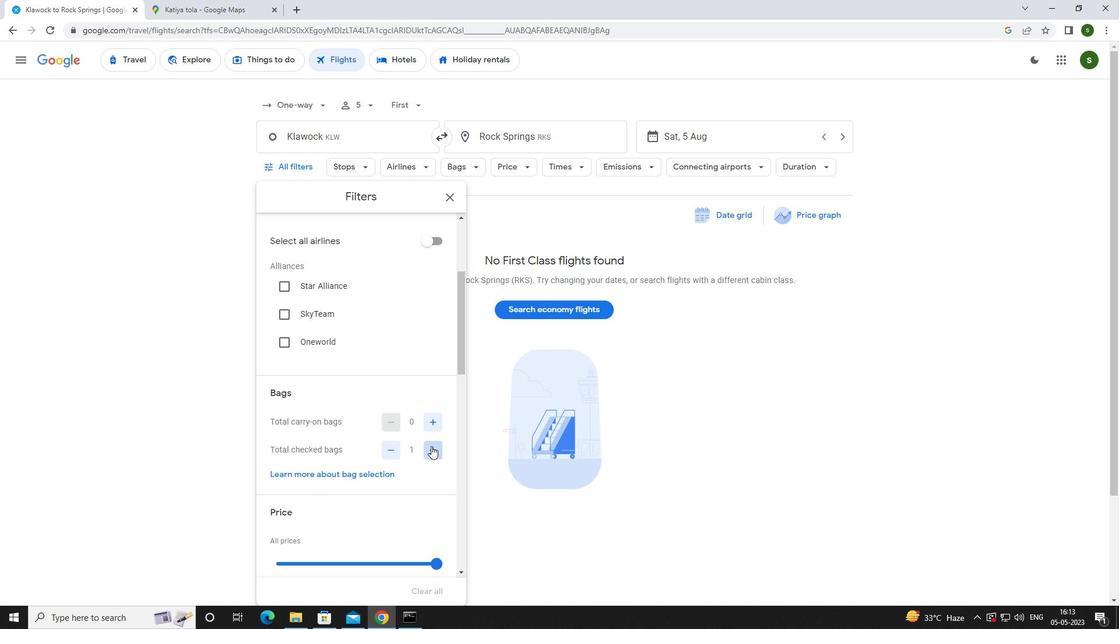 
Action: Mouse pressed left at (431, 446)
Screenshot: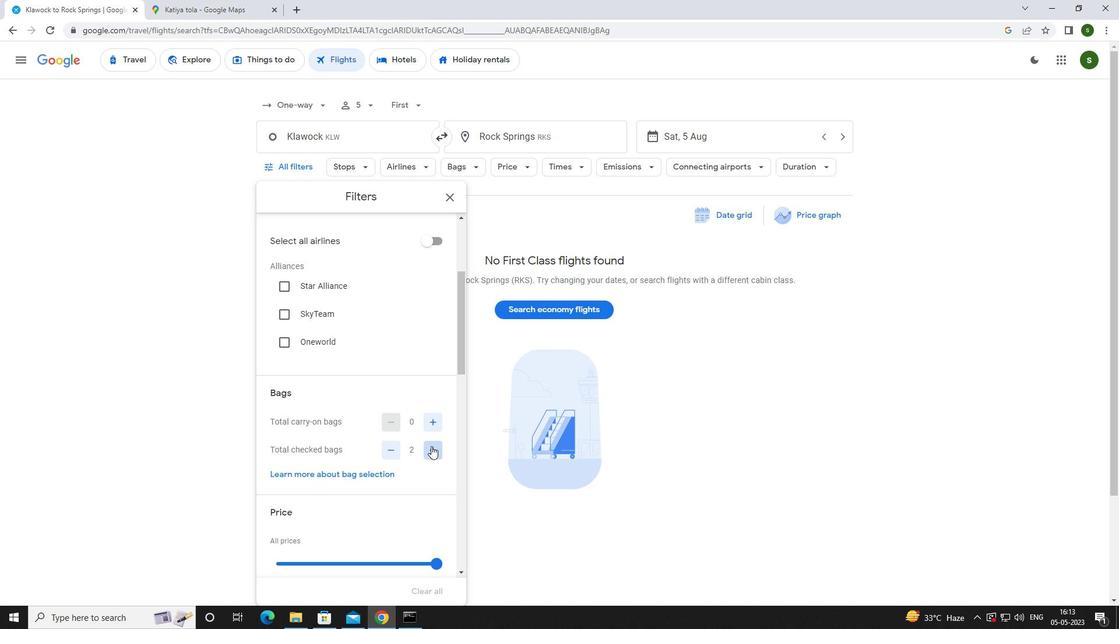 
Action: Mouse pressed left at (431, 446)
Screenshot: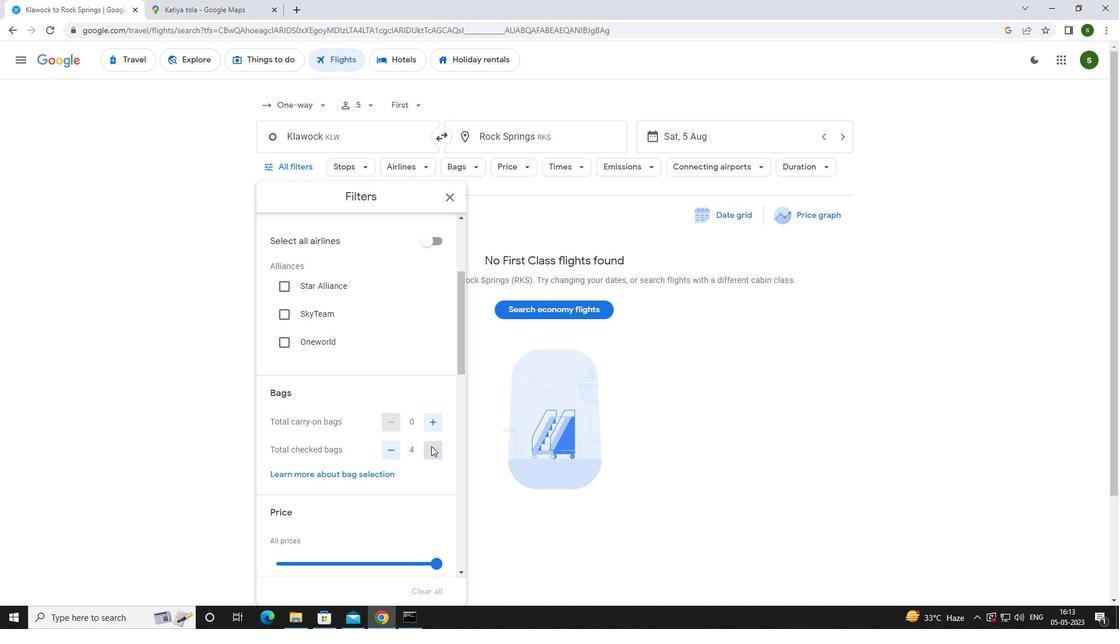 
Action: Mouse scrolled (431, 446) with delta (0, 0)
Screenshot: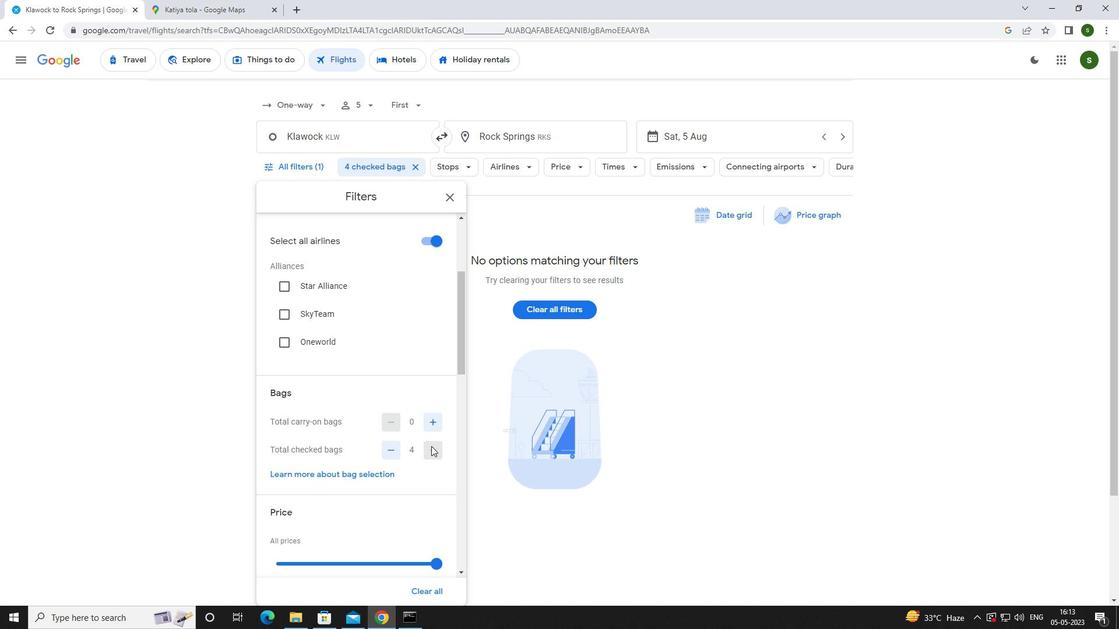 
Action: Mouse scrolled (431, 446) with delta (0, 0)
Screenshot: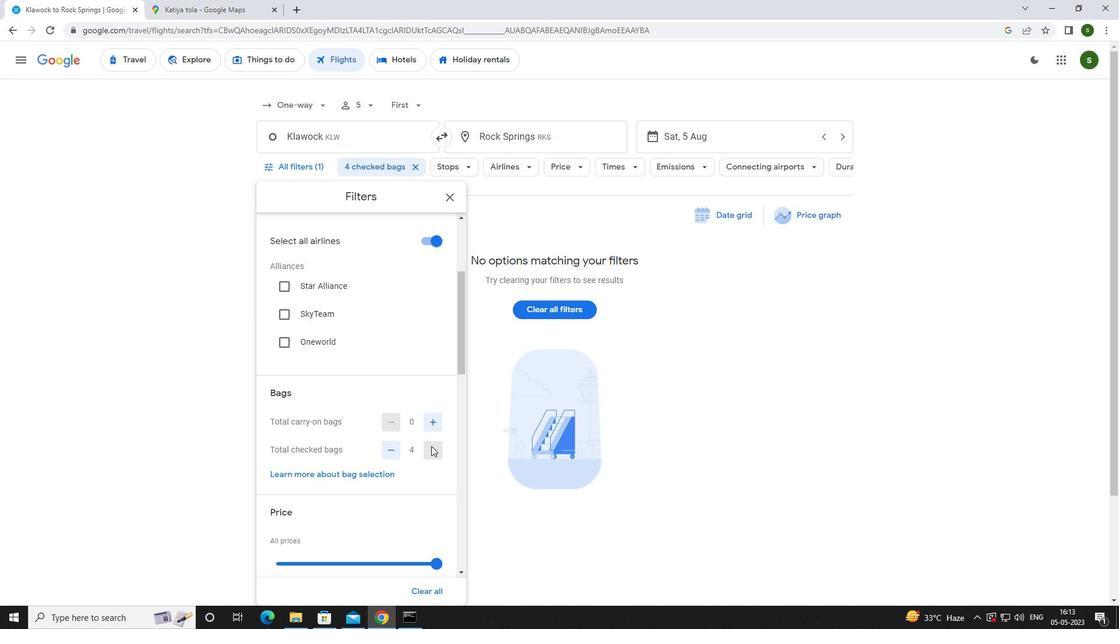 
Action: Mouse moved to (433, 445)
Screenshot: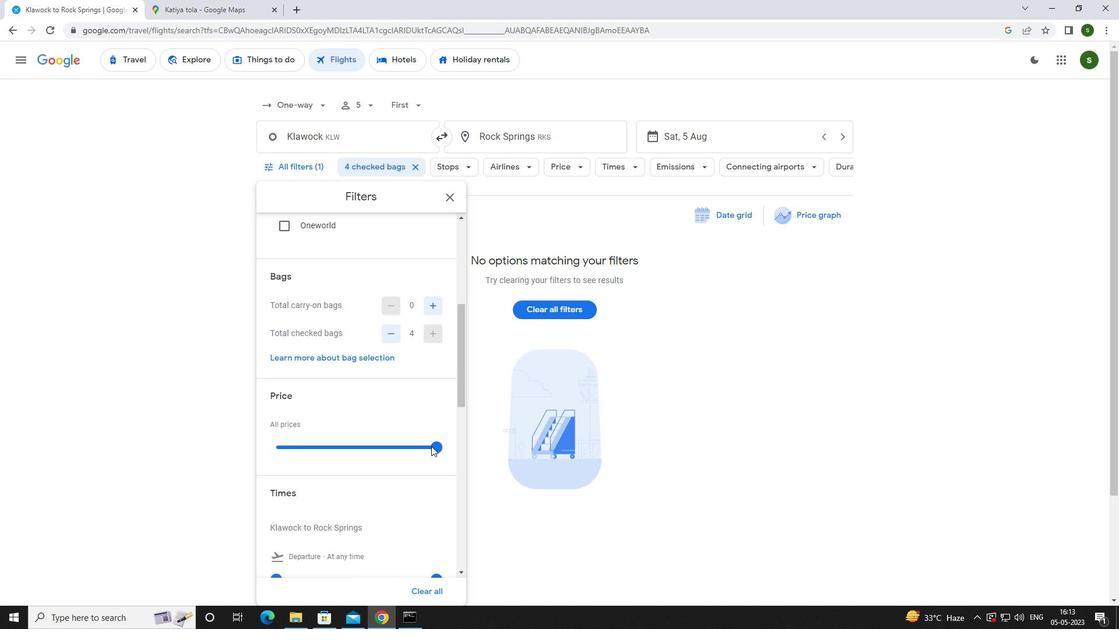 
Action: Mouse pressed left at (433, 445)
Screenshot: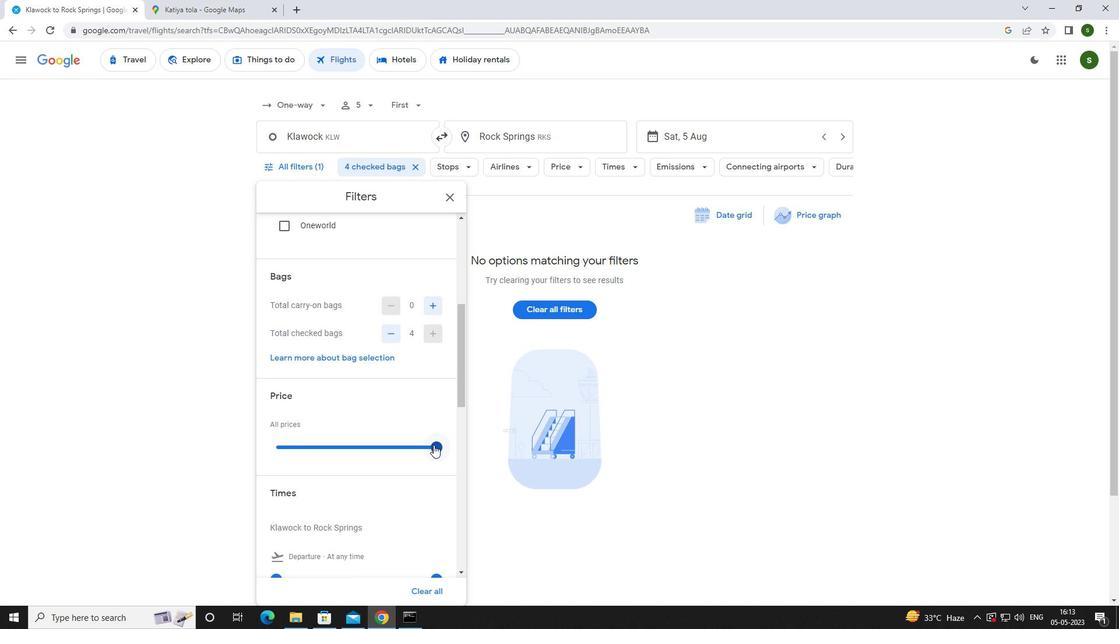 
Action: Mouse scrolled (433, 445) with delta (0, 0)
Screenshot: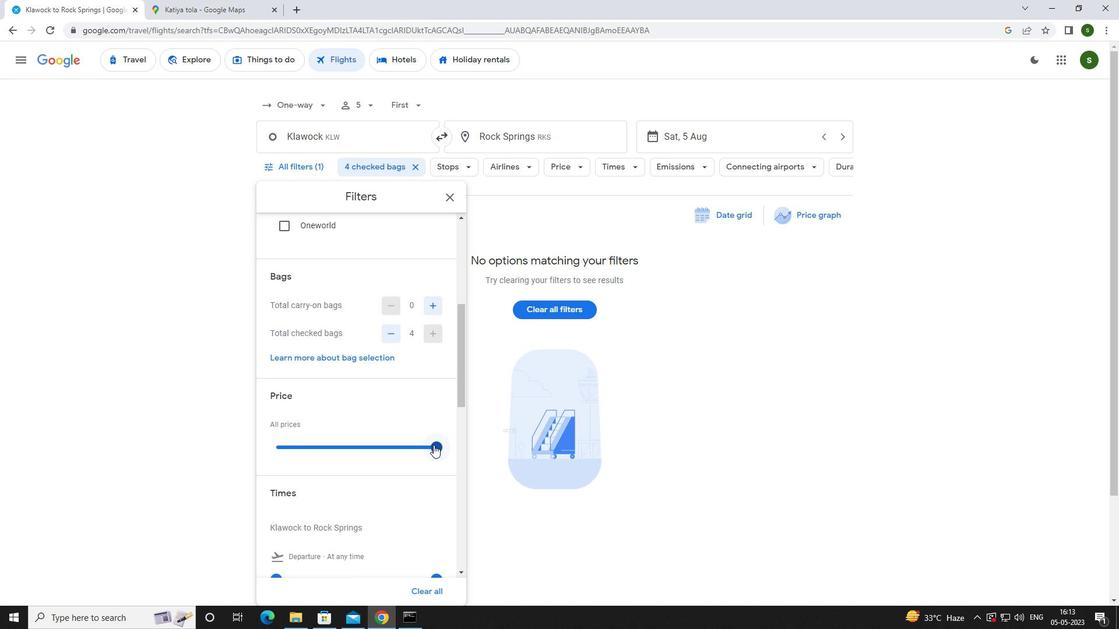 
Action: Mouse moved to (280, 520)
Screenshot: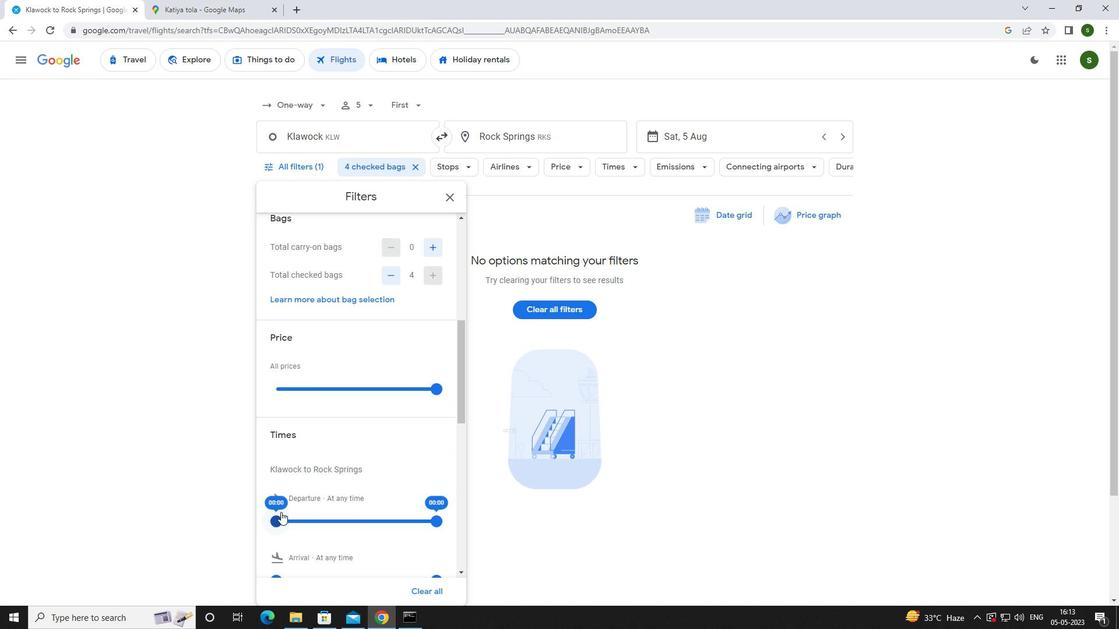 
Action: Mouse pressed left at (280, 520)
Screenshot: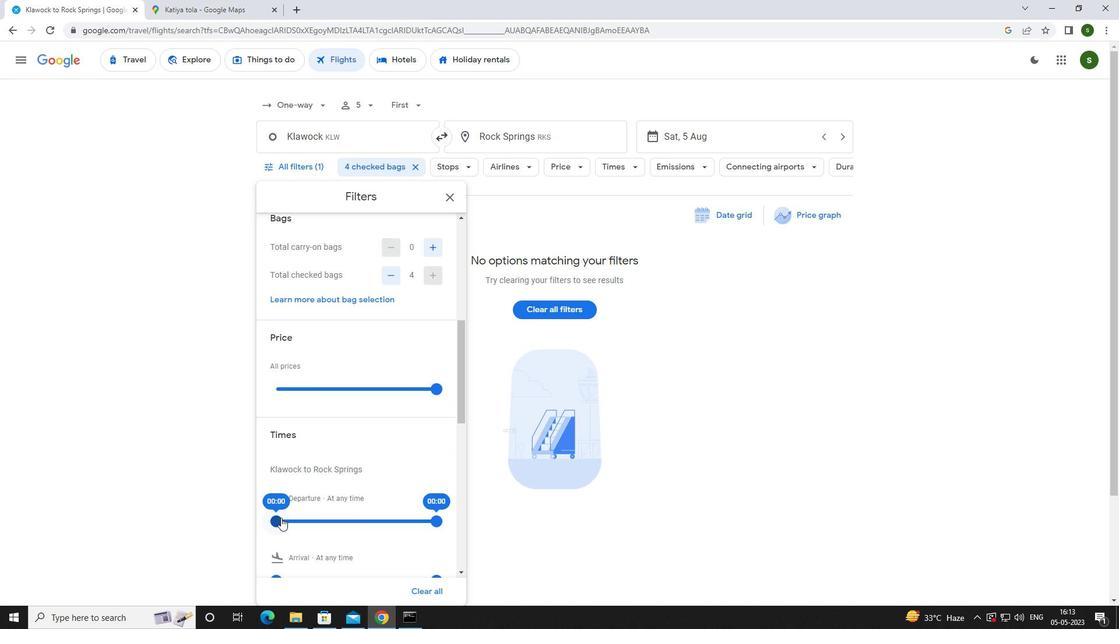 
Action: Mouse moved to (497, 521)
Screenshot: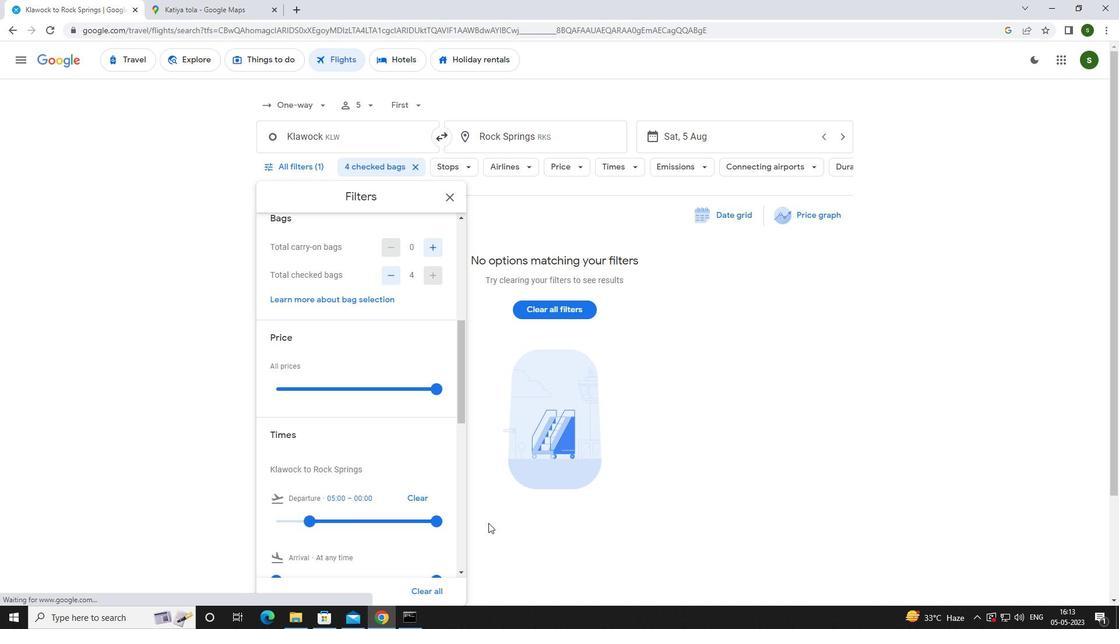 
Action: Mouse pressed left at (497, 521)
Screenshot: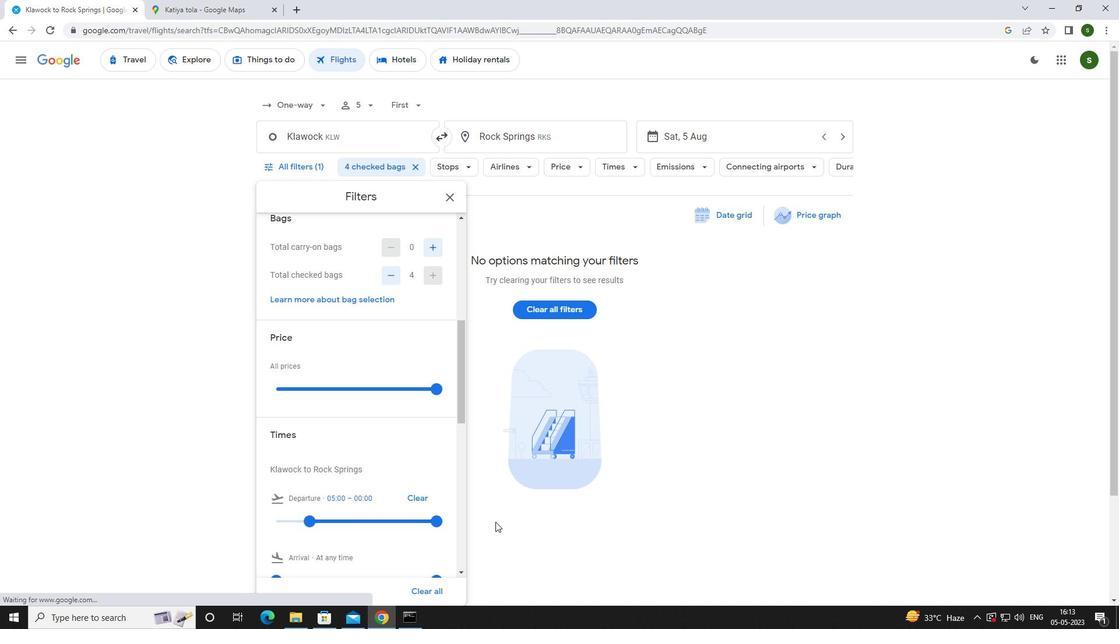
Action: Mouse moved to (498, 516)
Screenshot: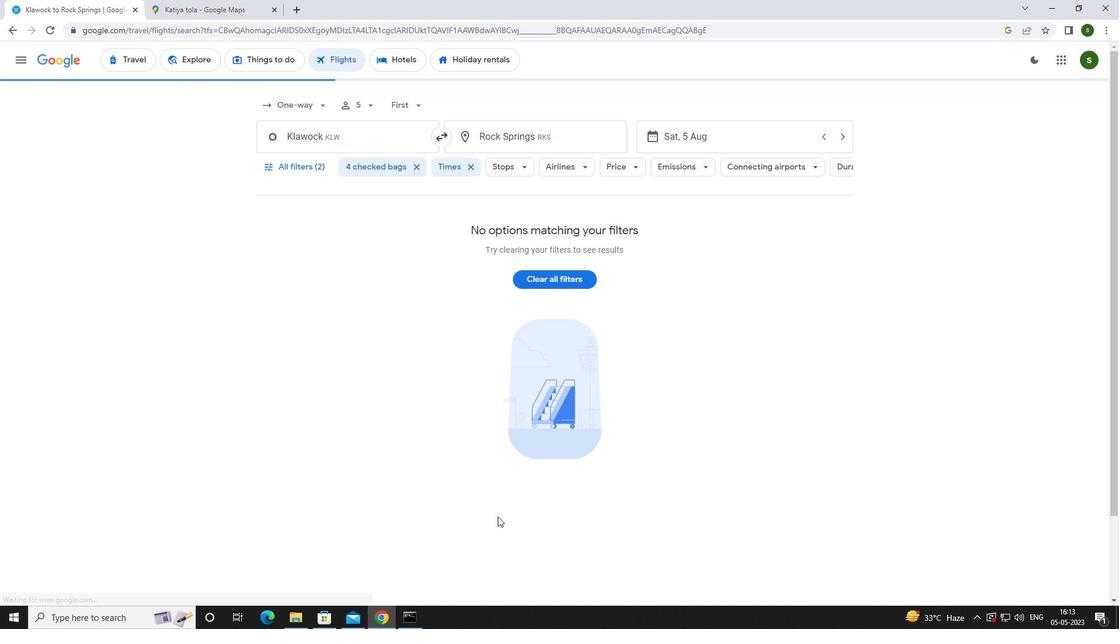 
